 Task: Add an event with the title Second Marketing Campaign Tracking and Analysis, date '2023/11/10', time 7:00 AM to 9:00 AMand add a description: Furthermore, you will have the opportunity to discuss your current financial status, including revenue growth, profitability, and any notable milestones or achievements. Sharing this information demonstrates your business's performance and potential for future success., put the event into Orange category . Add location for the event as: Los Angeles, USA, logged in from the account softage.8@softage.netand send the event invitation to softage.1@softage.net and softage.2@softage.net. Set a reminder for the event At time of event
Action: Mouse moved to (129, 157)
Screenshot: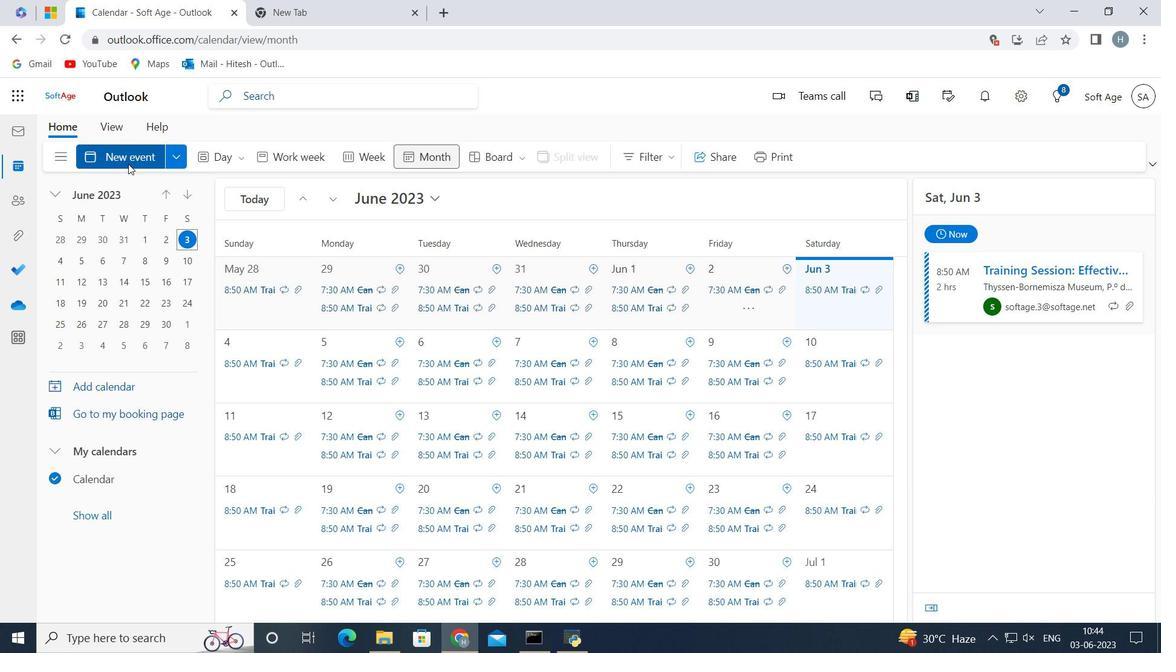 
Action: Mouse pressed left at (129, 157)
Screenshot: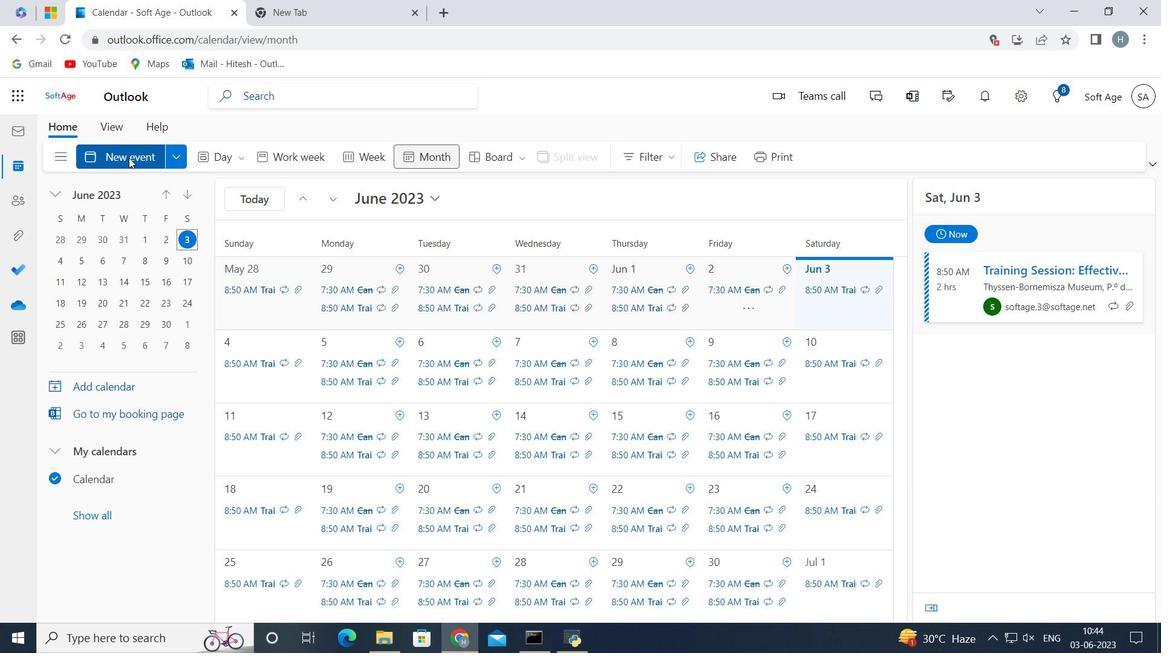 
Action: Mouse moved to (208, 242)
Screenshot: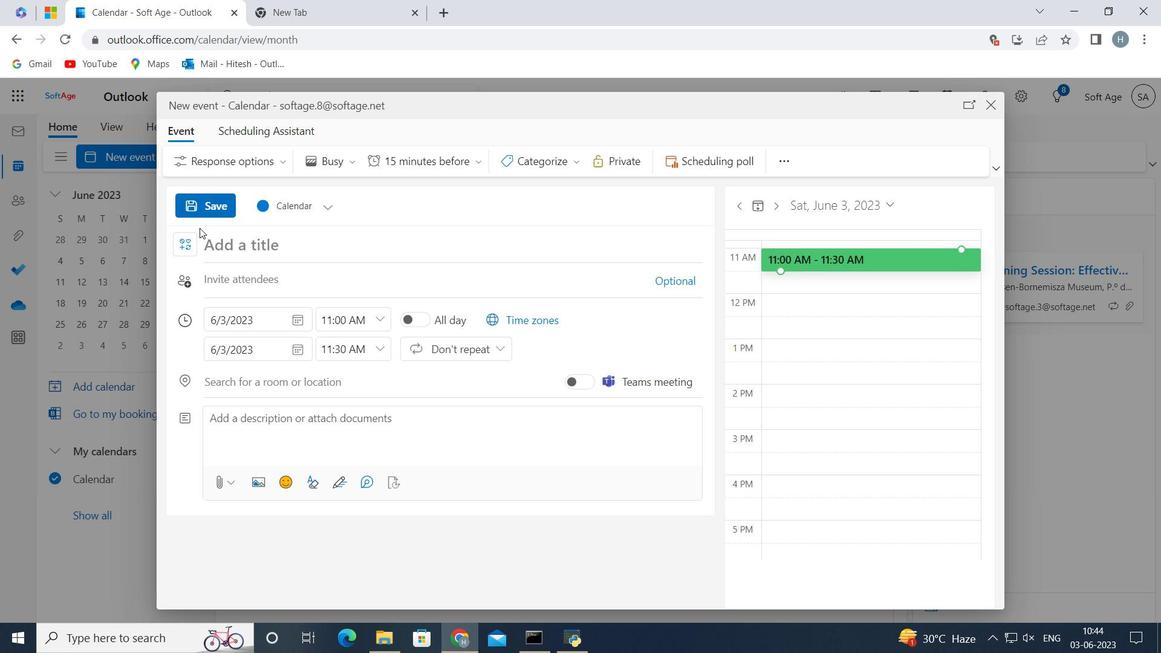 
Action: Key pressed <Key.shift>Second<Key.space><Key.shift>Marketing<Key.space><Key.shift>Campaign<Key.space><Key.shift>Tracking<Key.space>and<Key.space><Key.shift>Analysis<Key.enter>
Screenshot: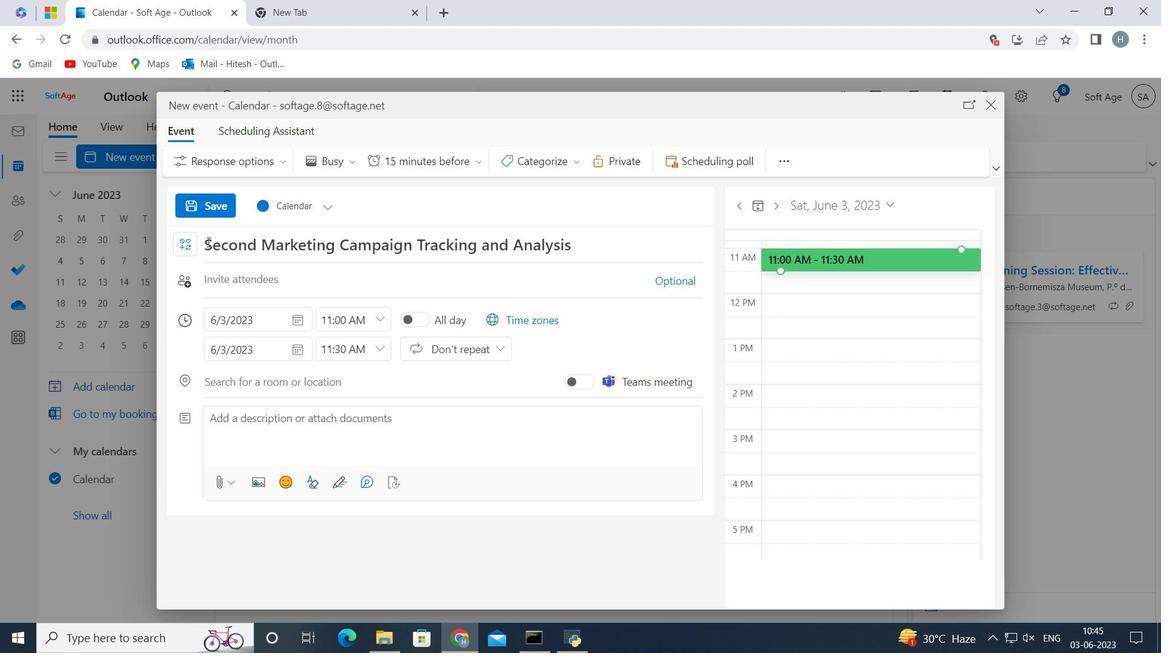 
Action: Mouse moved to (300, 318)
Screenshot: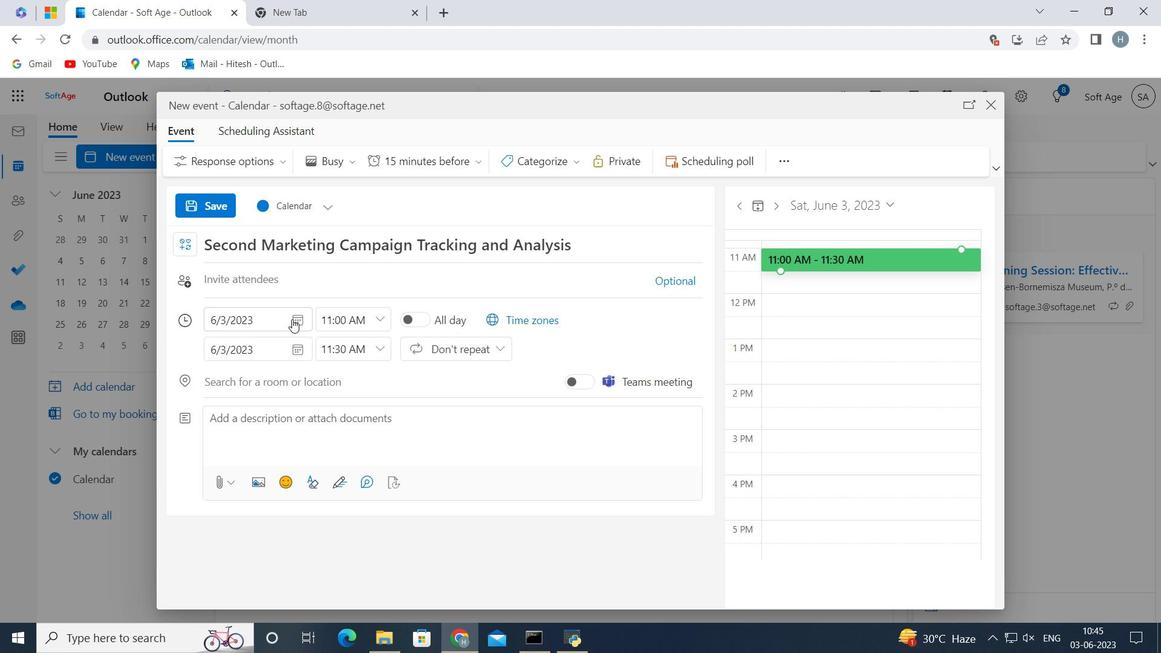 
Action: Mouse pressed left at (300, 318)
Screenshot: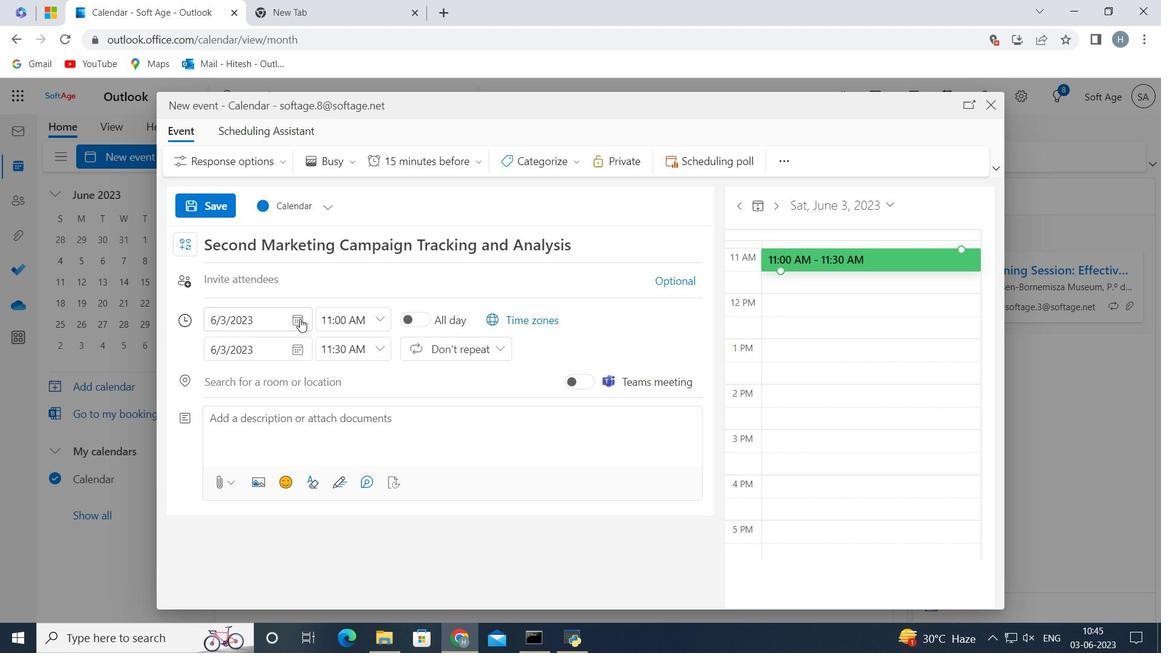 
Action: Mouse moved to (349, 350)
Screenshot: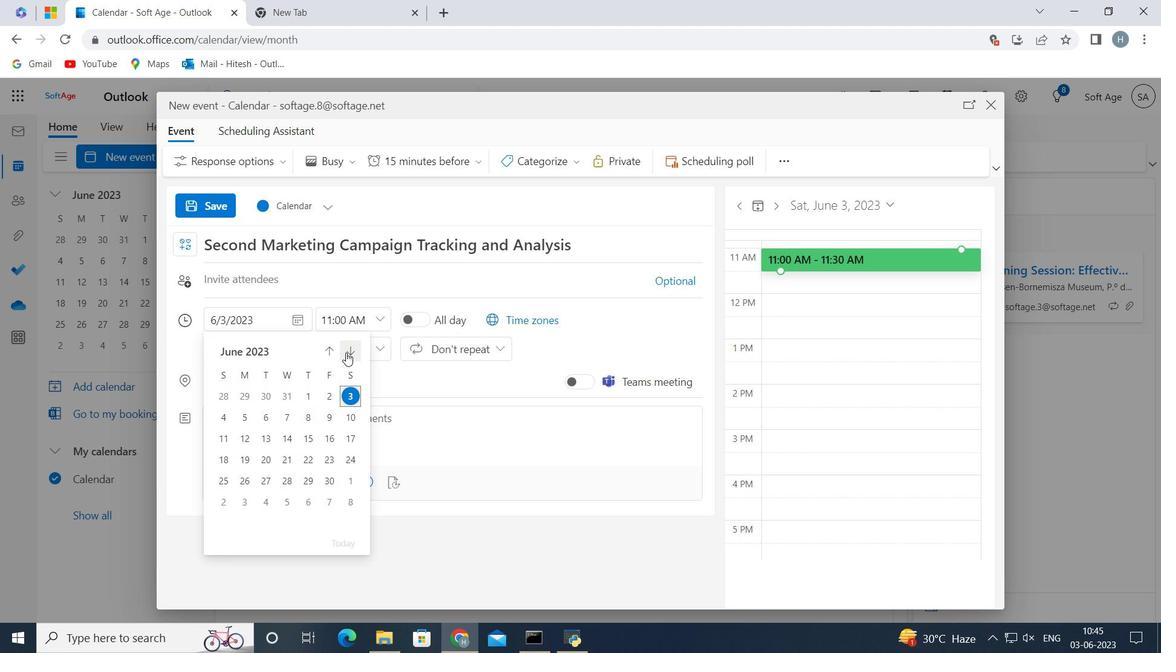 
Action: Mouse pressed left at (349, 350)
Screenshot: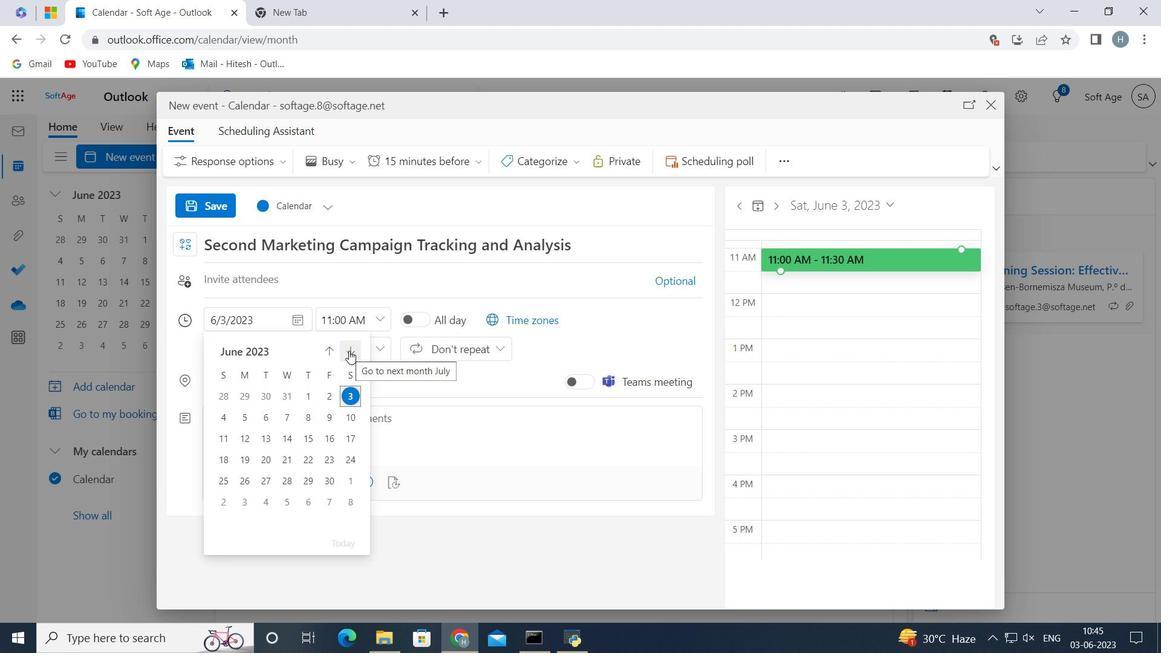 
Action: Mouse pressed left at (349, 350)
Screenshot: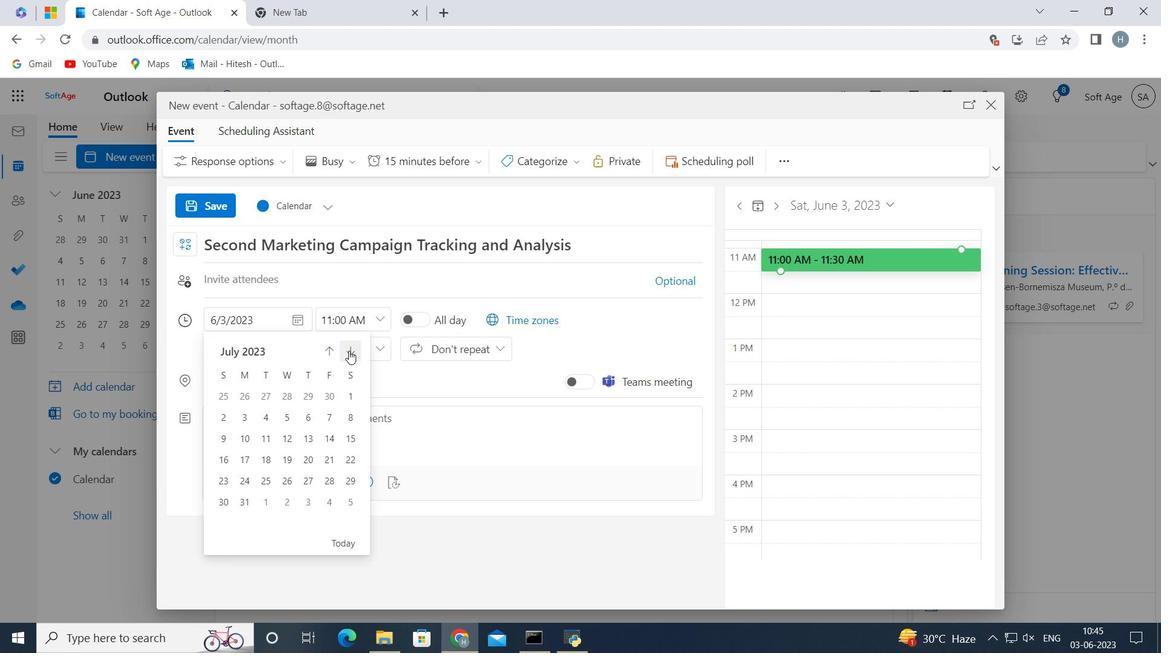 
Action: Mouse pressed left at (349, 350)
Screenshot: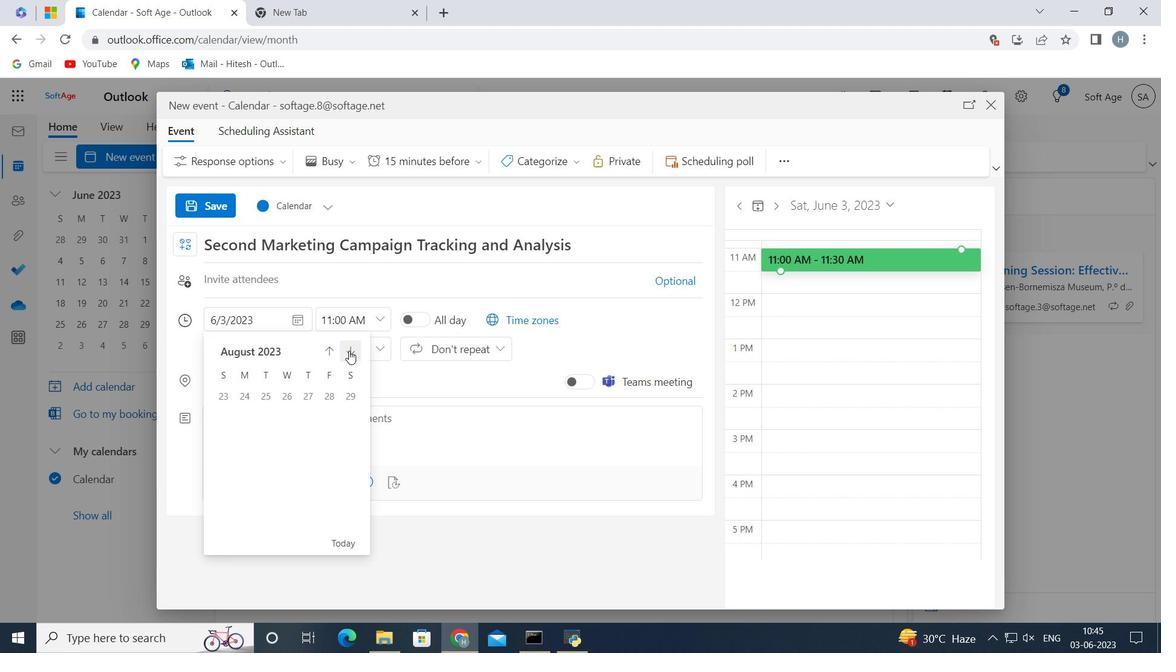 
Action: Mouse pressed left at (349, 350)
Screenshot: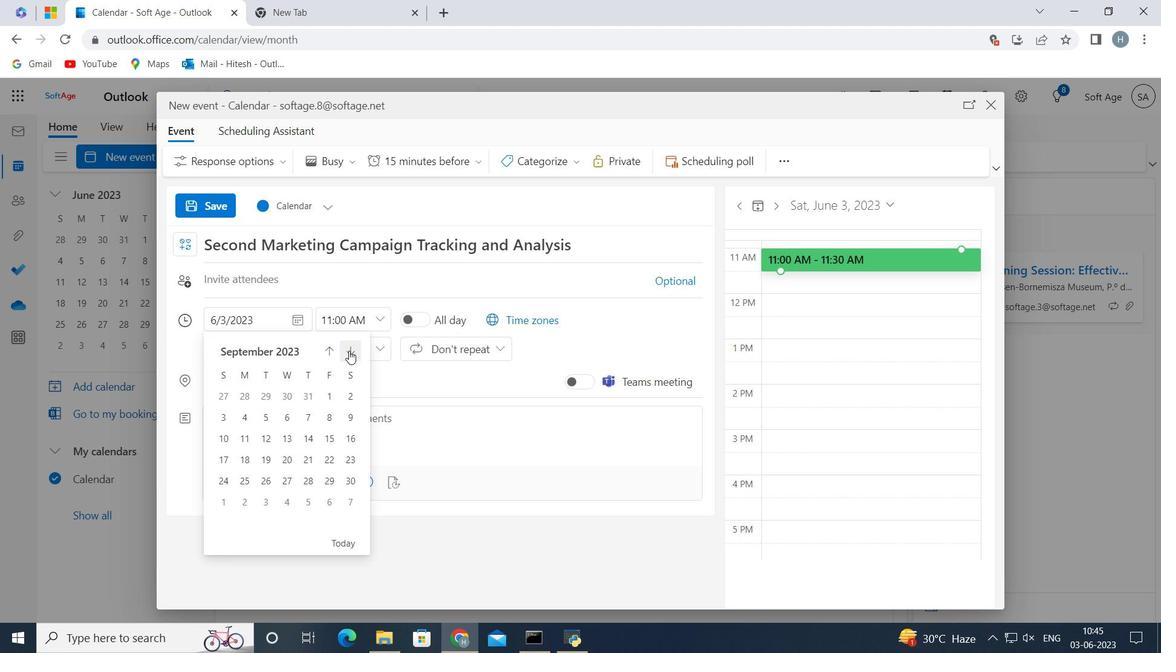 
Action: Mouse pressed left at (349, 350)
Screenshot: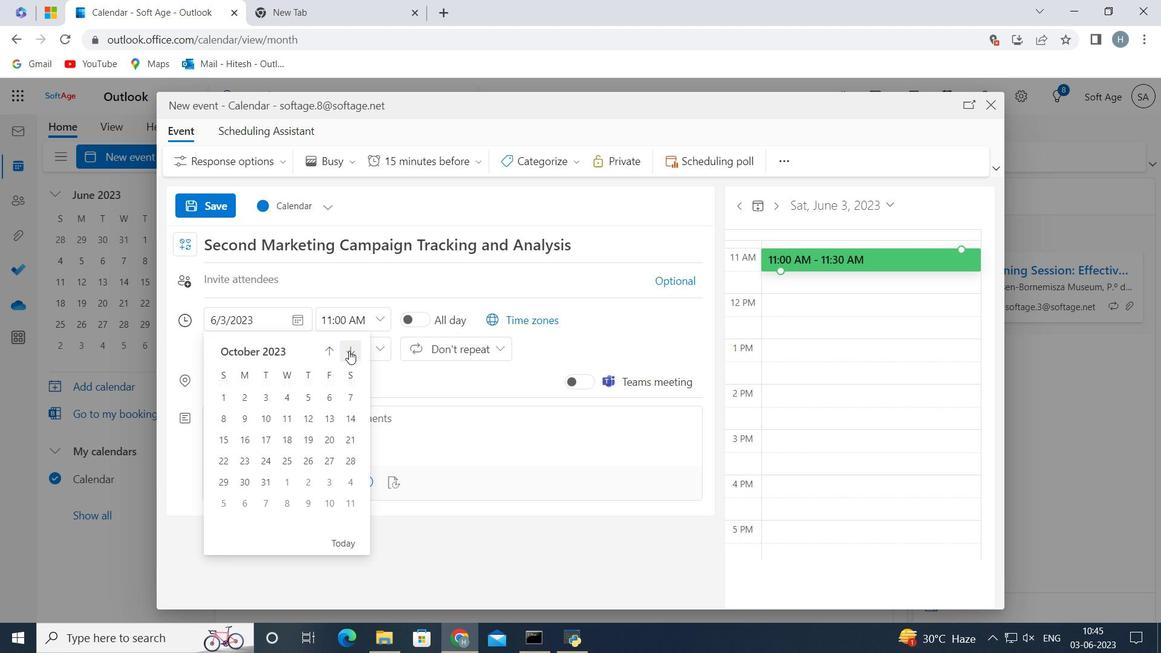 
Action: Mouse moved to (330, 415)
Screenshot: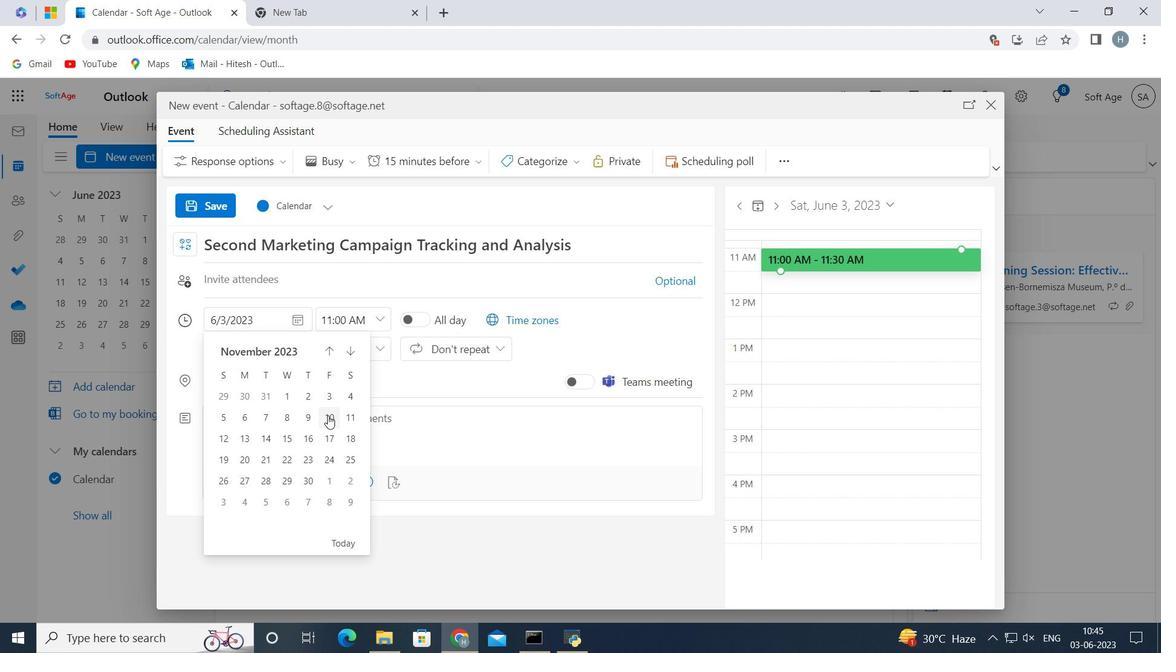 
Action: Mouse pressed left at (330, 415)
Screenshot: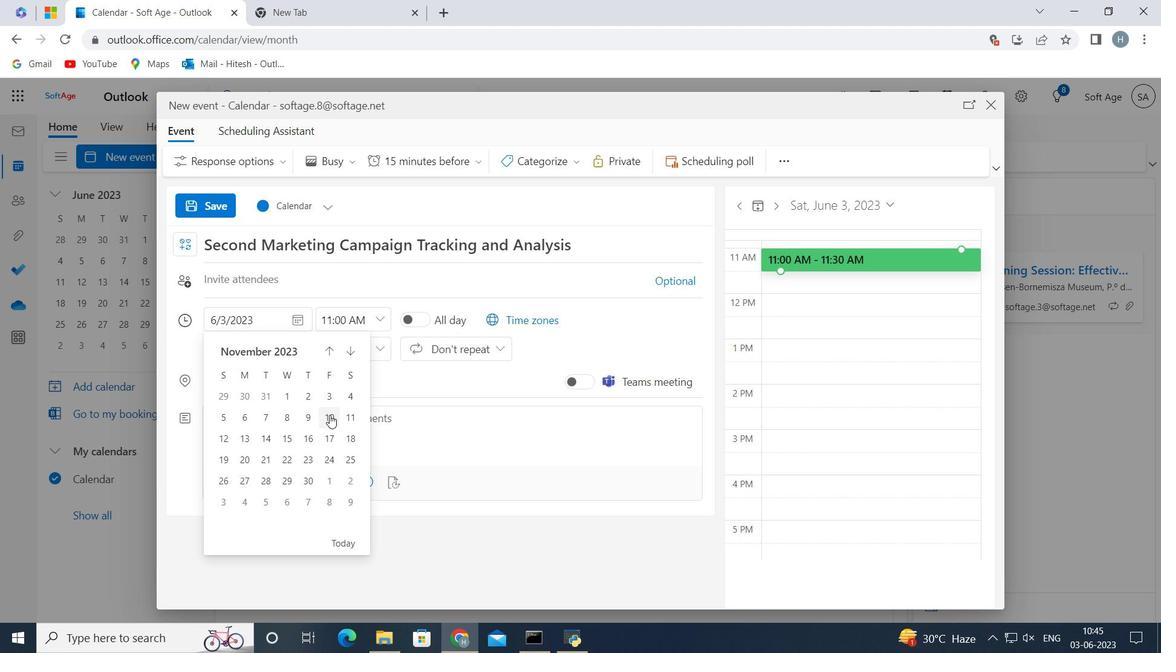 
Action: Mouse moved to (383, 318)
Screenshot: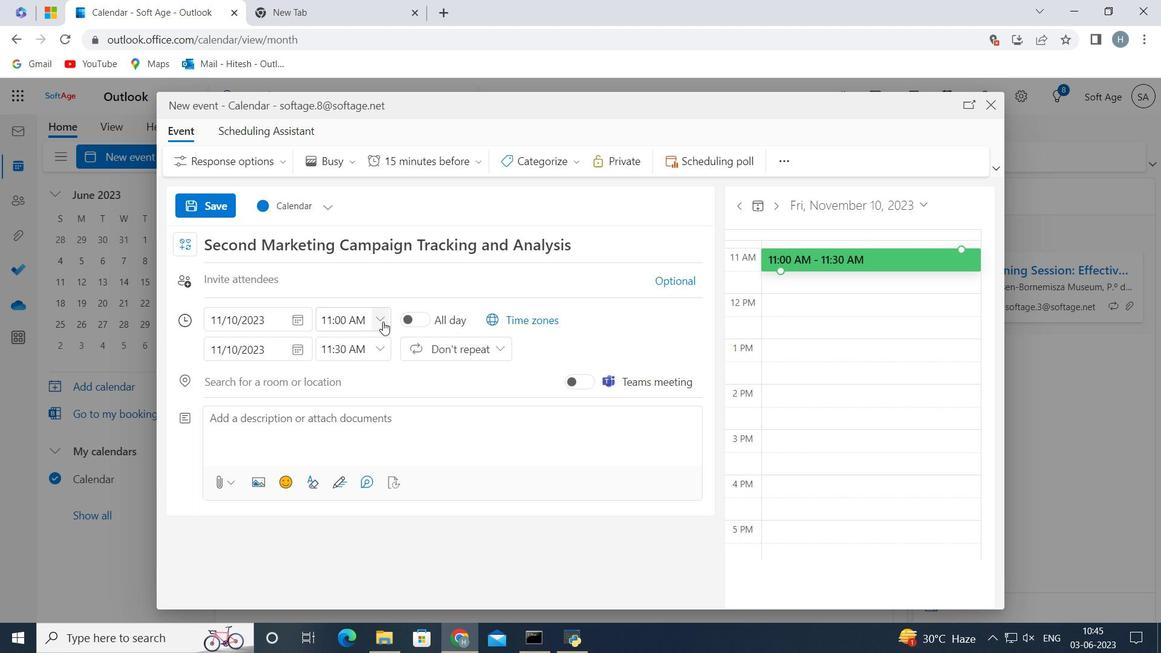 
Action: Mouse pressed left at (383, 318)
Screenshot: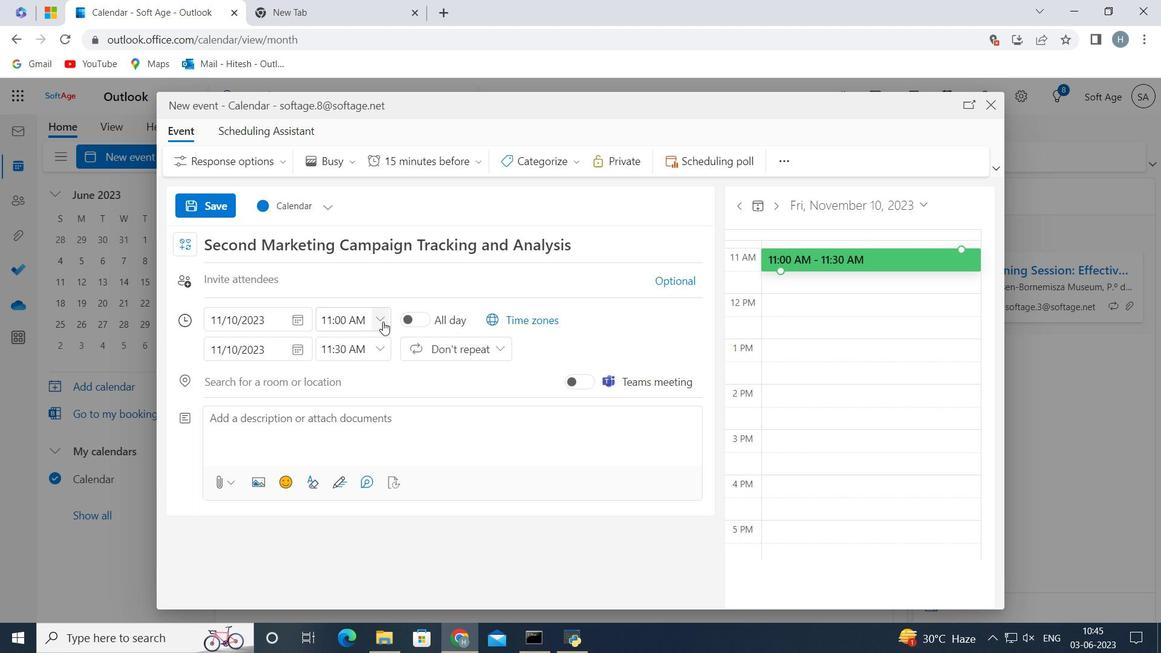 
Action: Mouse moved to (401, 381)
Screenshot: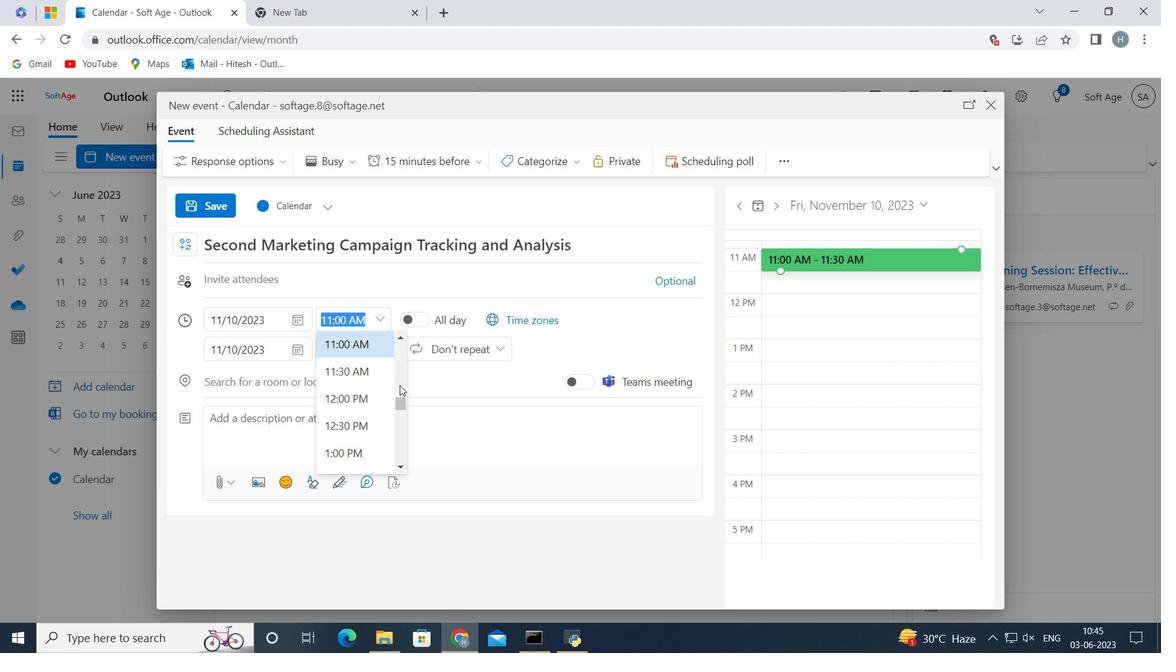
Action: Mouse pressed left at (401, 381)
Screenshot: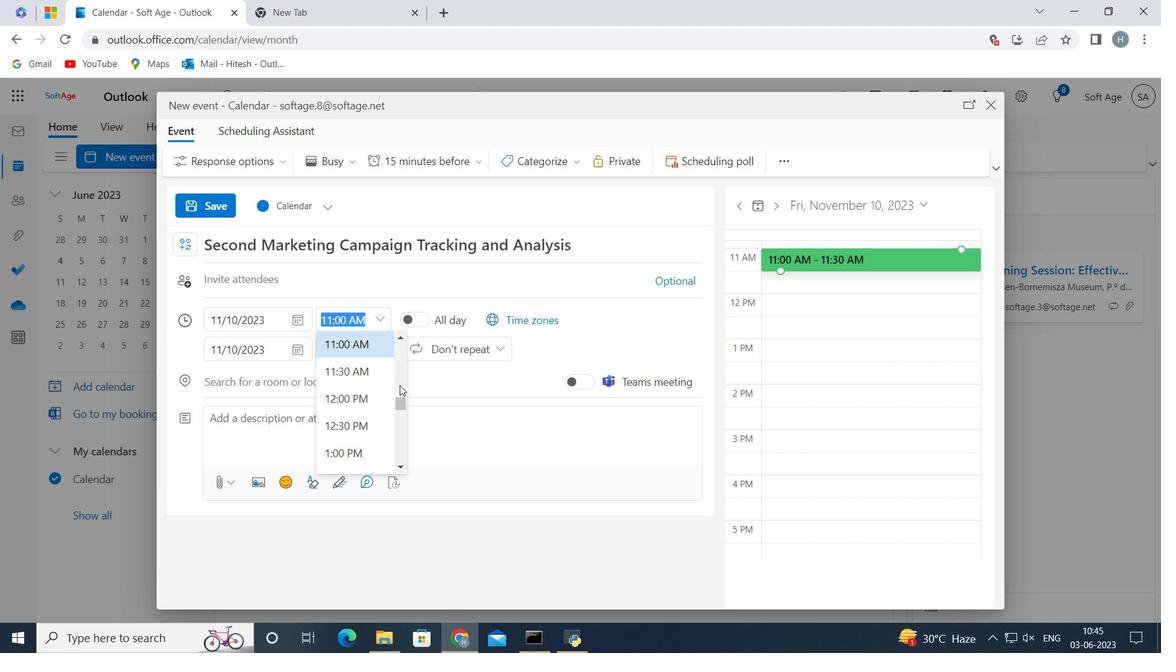 
Action: Mouse moved to (400, 364)
Screenshot: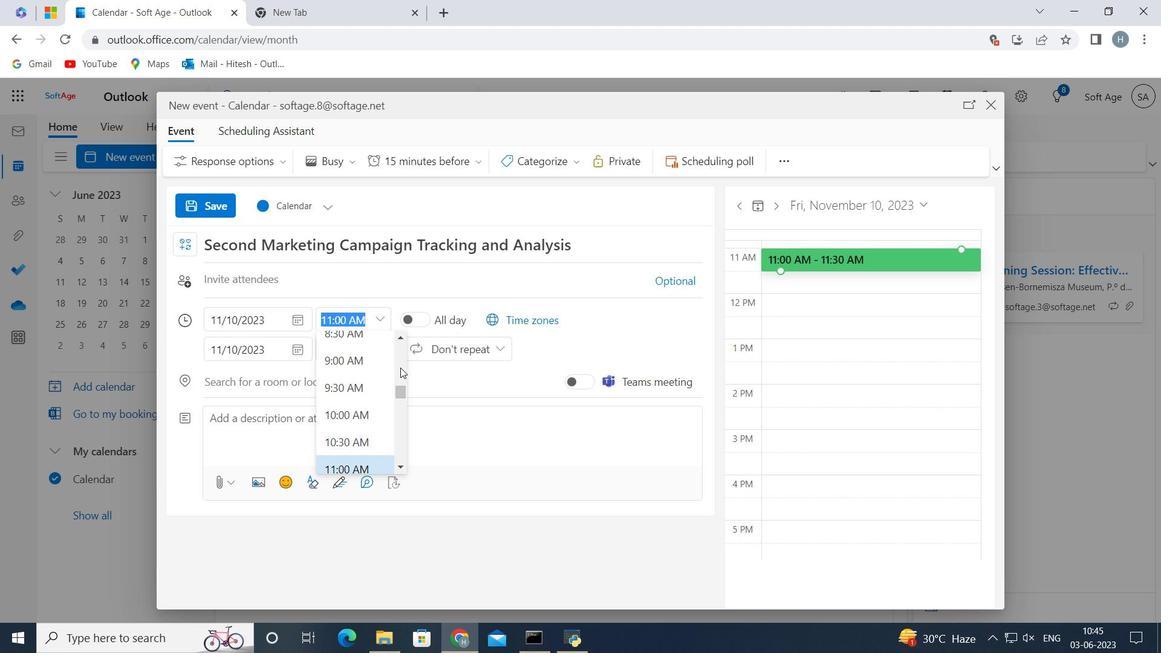 
Action: Mouse pressed left at (400, 364)
Screenshot: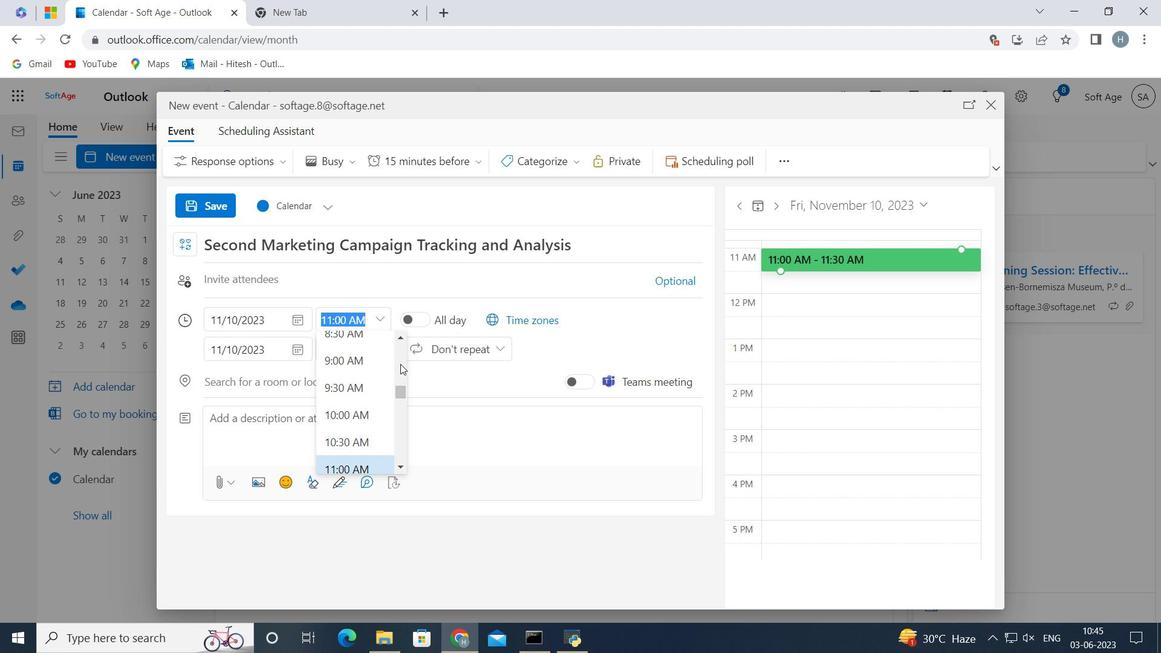
Action: Mouse moved to (351, 373)
Screenshot: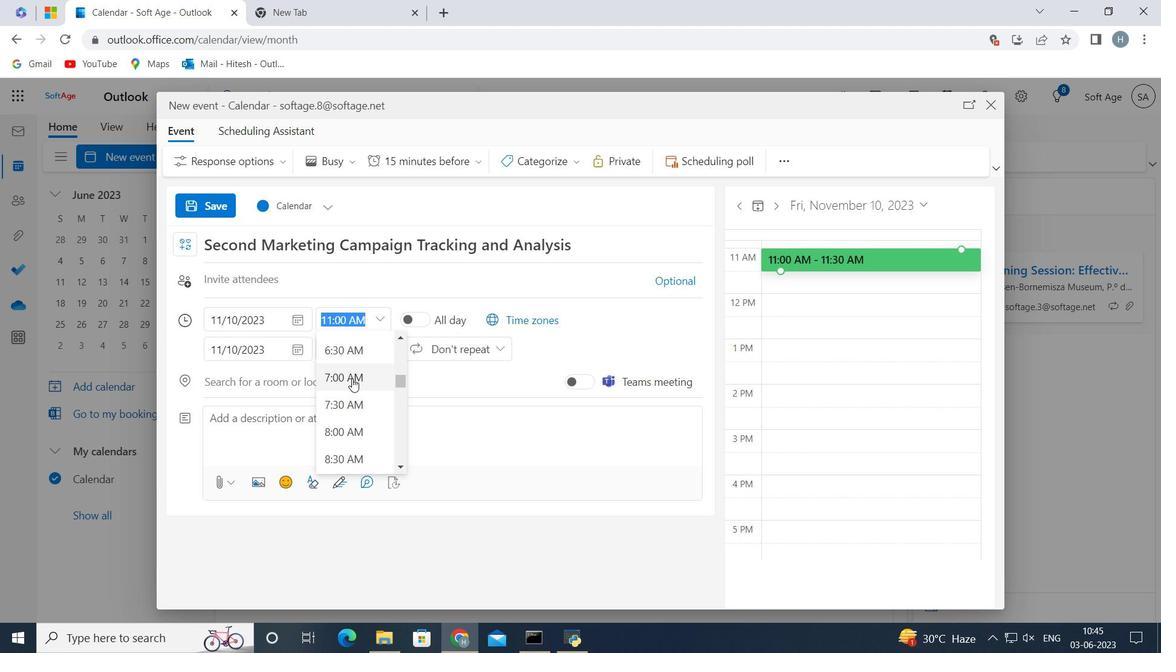 
Action: Mouse pressed left at (351, 373)
Screenshot: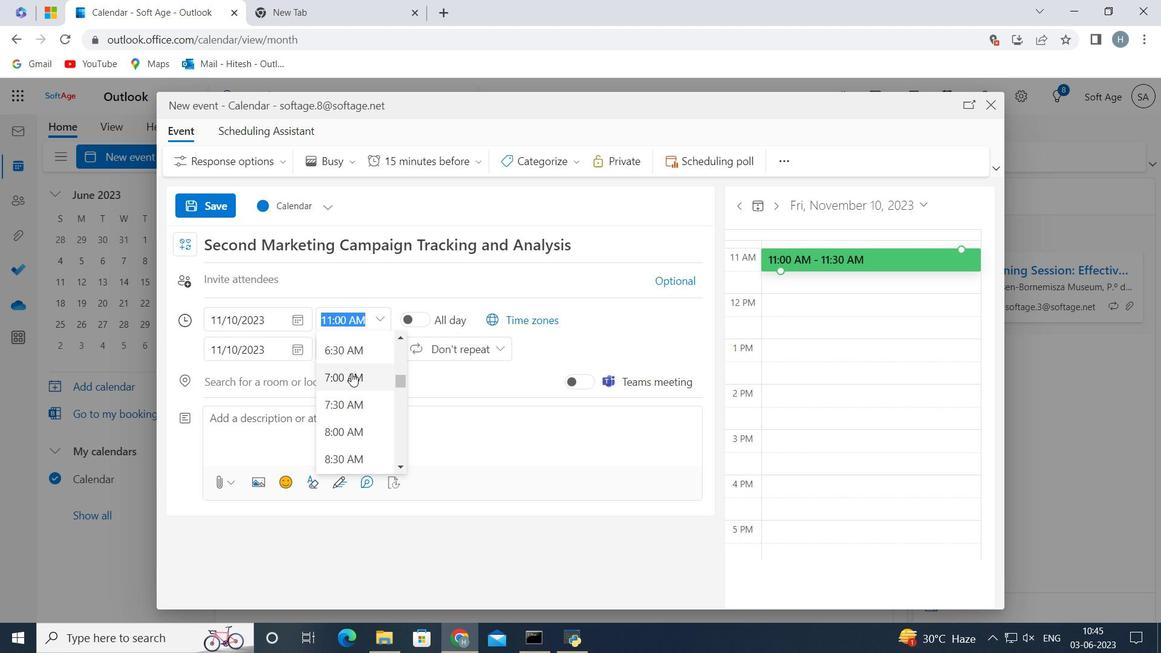 
Action: Mouse moved to (380, 349)
Screenshot: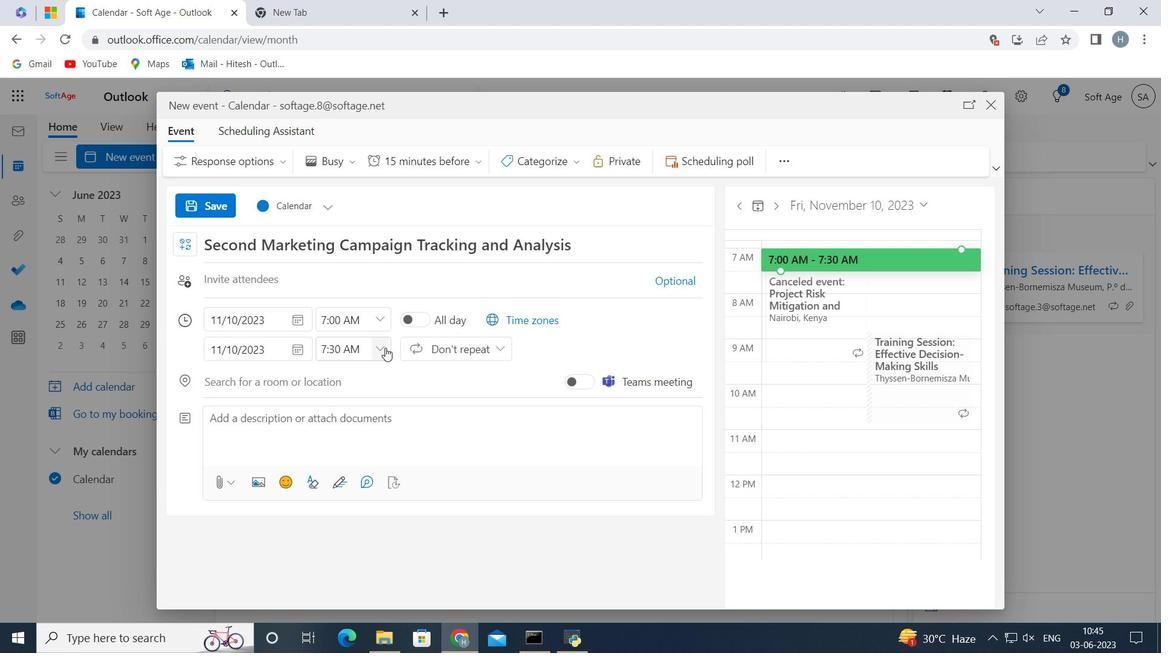 
Action: Mouse pressed left at (380, 349)
Screenshot: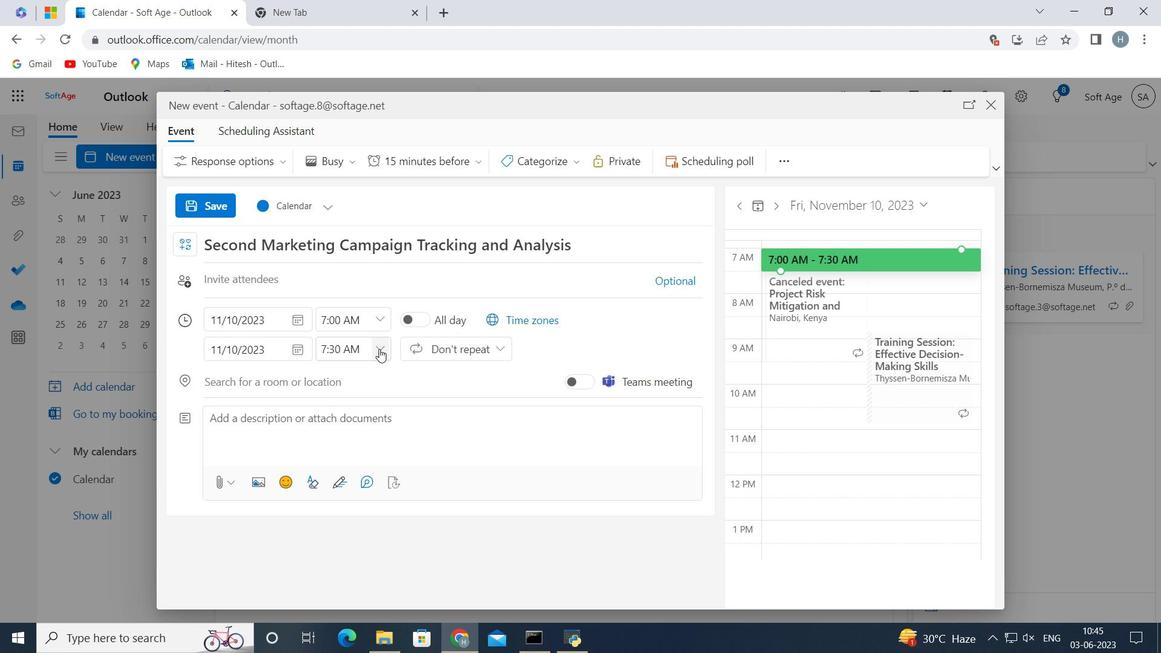 
Action: Mouse moved to (371, 452)
Screenshot: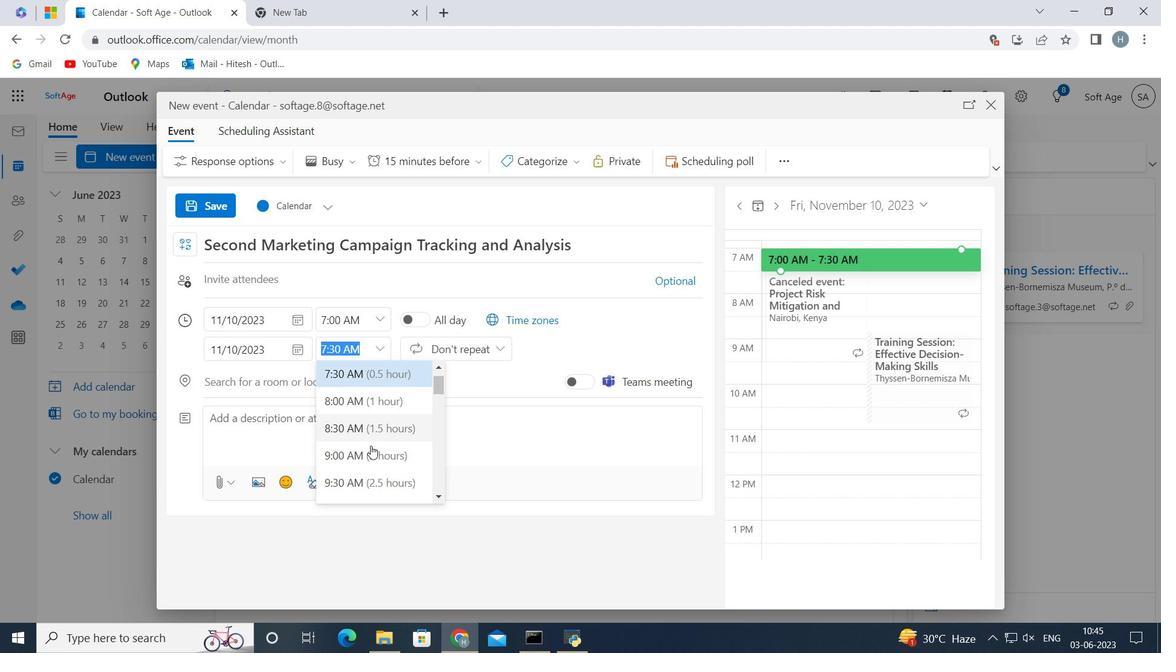 
Action: Mouse pressed left at (371, 452)
Screenshot: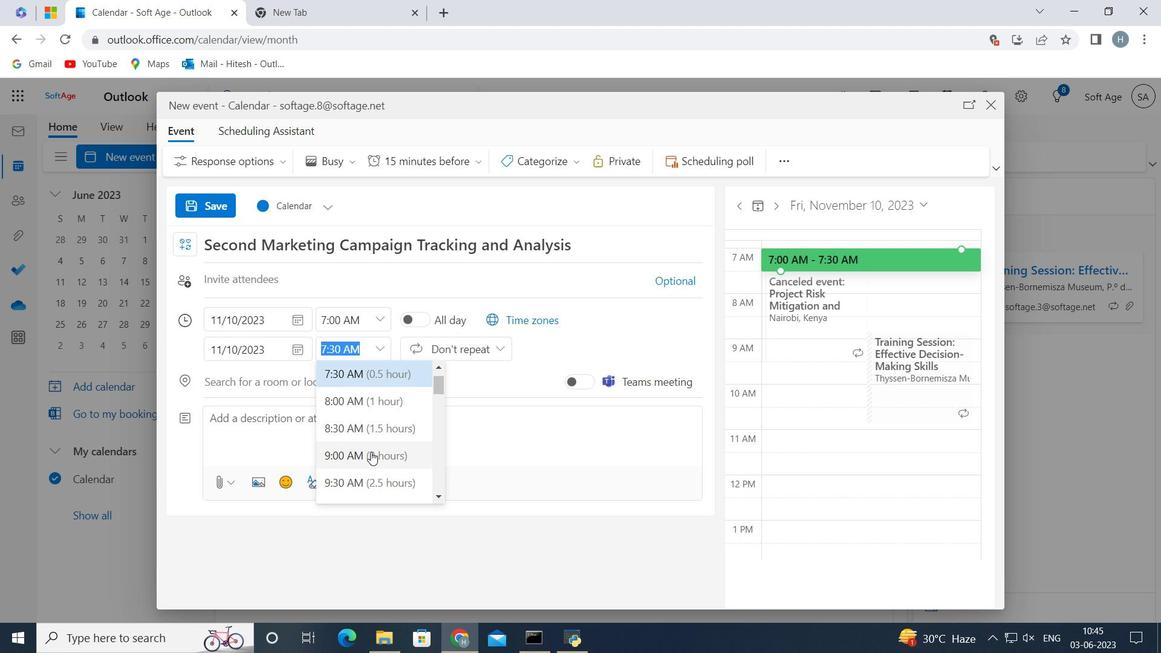 
Action: Mouse moved to (352, 424)
Screenshot: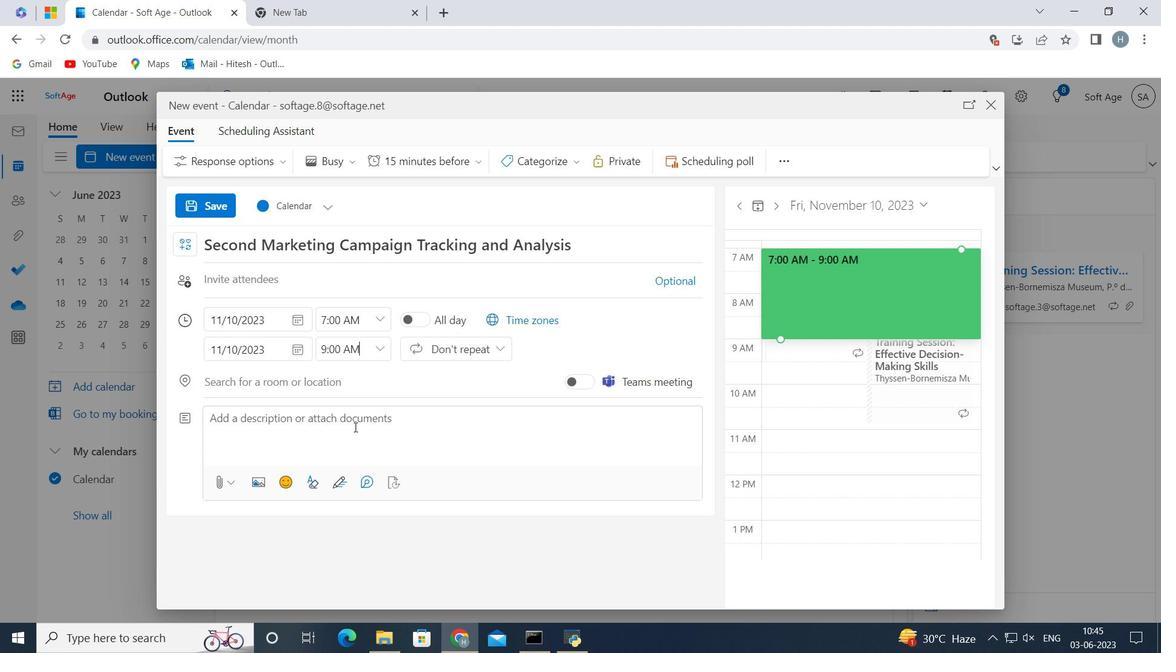 
Action: Mouse pressed left at (352, 424)
Screenshot: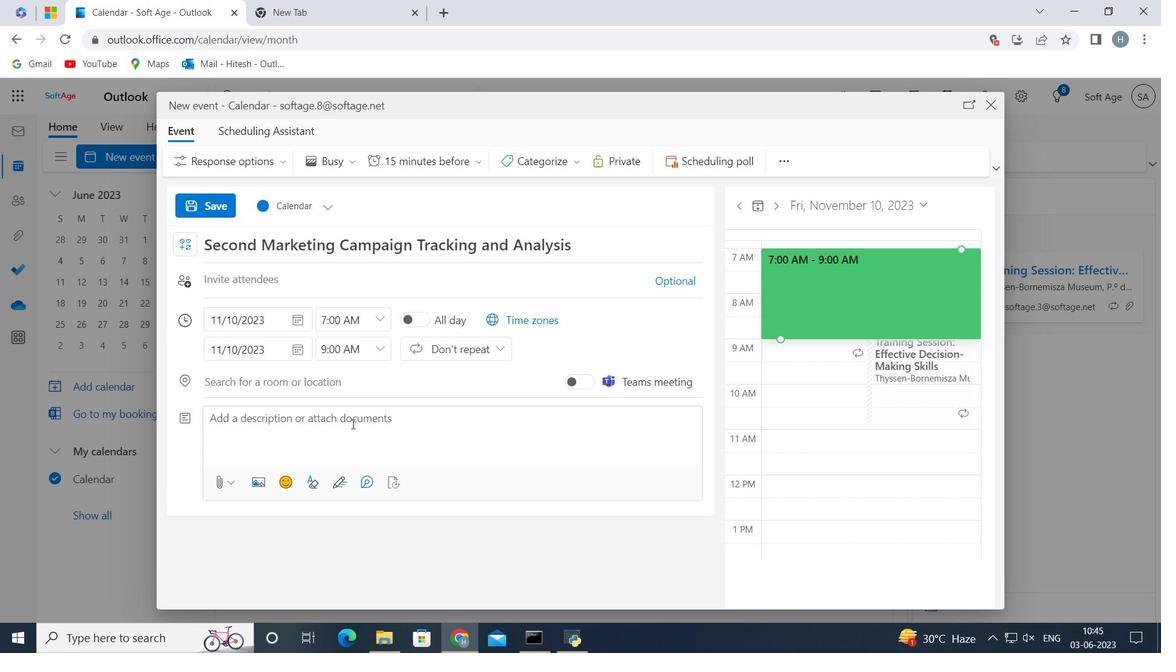 
Action: Key pressed <Key.shift><Key.shift><Key.shift><Key.shift><Key.shift><Key.shift><Key.shift><Key.shift><Key.shift><Key.shift>Furthermore,<Key.space>you<Key.space>will<Key.space>have<Key.space>the<Key.space>opportunity<Key.space>to<Key.space>discuss<Key.space>your<Key.space>current<Key.space>financial<Key.space>status,<Key.space>including<Key.space>revenue<Key.space>growth,<Key.space>profitability,<Key.space>and<Key.space>any<Key.space>notable<Key.space>milestones<Key.space>or<Key.space>achievements.<Key.space><Key.shift>s<Key.backspace><Key.shift>Sharing<Key.space>this<Key.space>information<Key.space>demonstrates<Key.space>your<Key.space>business's<Key.space>performance<Key.space>and<Key.space>potential<Key.space>for<Key.space>future<Key.space>success.<Key.space>
Screenshot: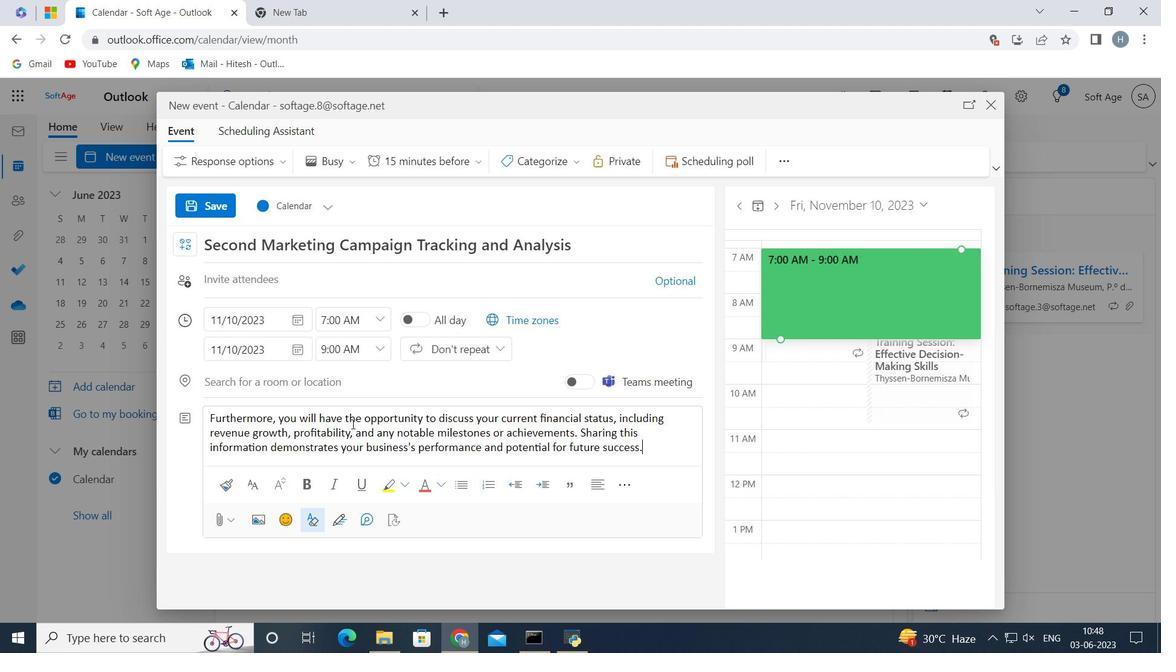 
Action: Mouse moved to (577, 163)
Screenshot: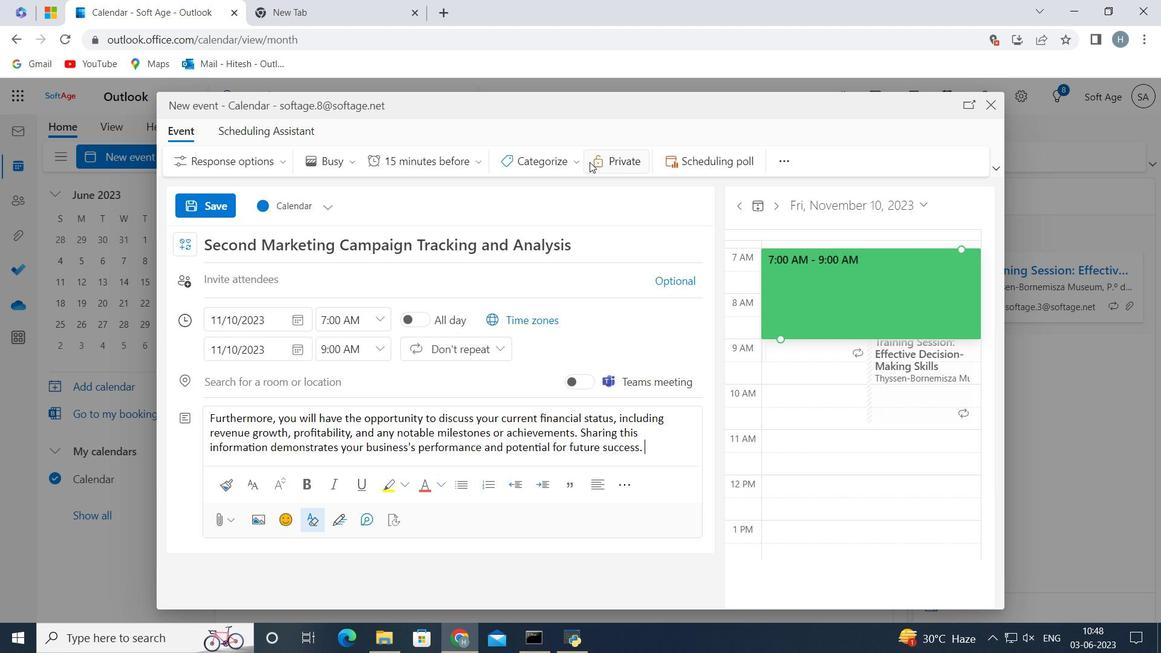 
Action: Mouse pressed left at (577, 163)
Screenshot: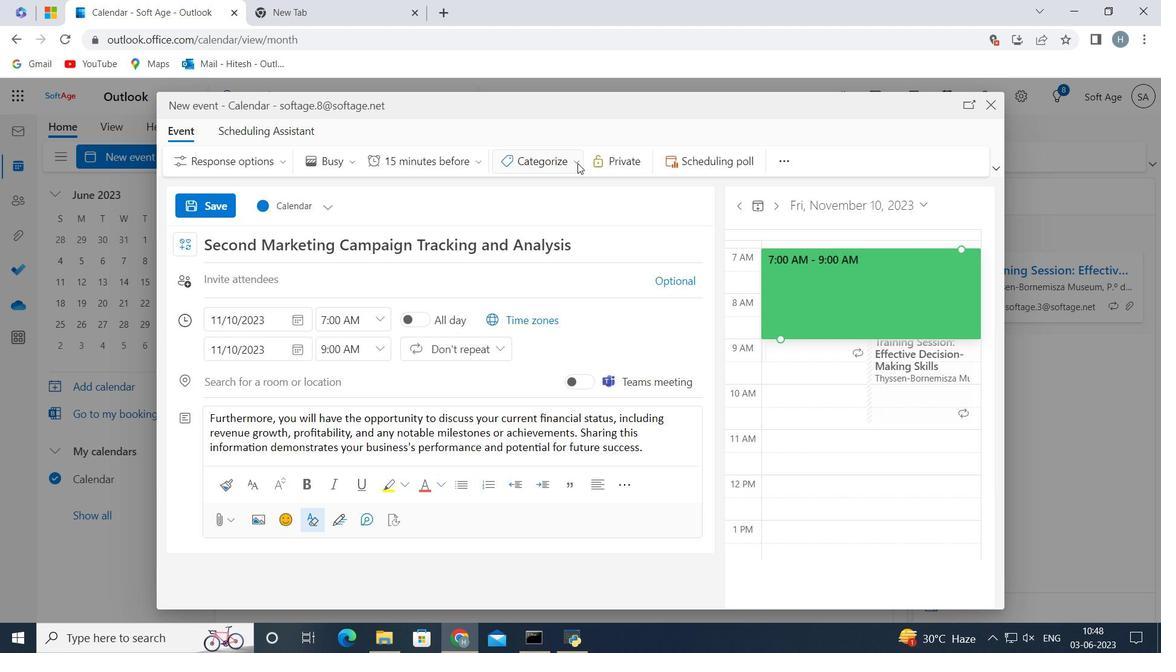
Action: Mouse moved to (578, 229)
Screenshot: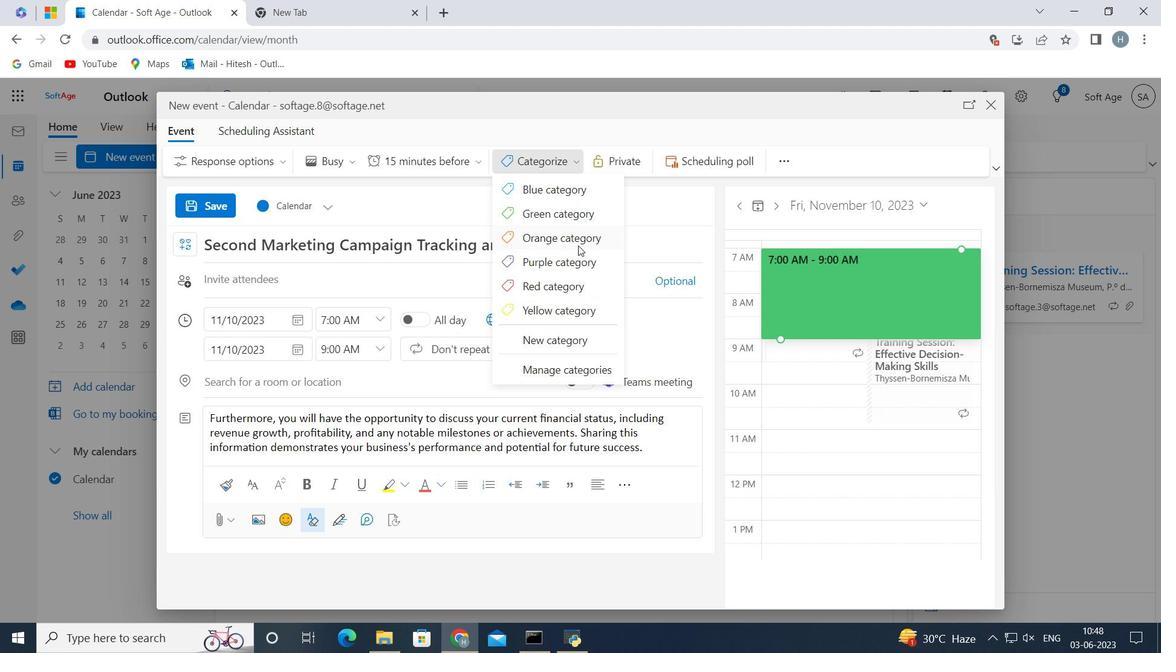 
Action: Mouse pressed left at (578, 229)
Screenshot: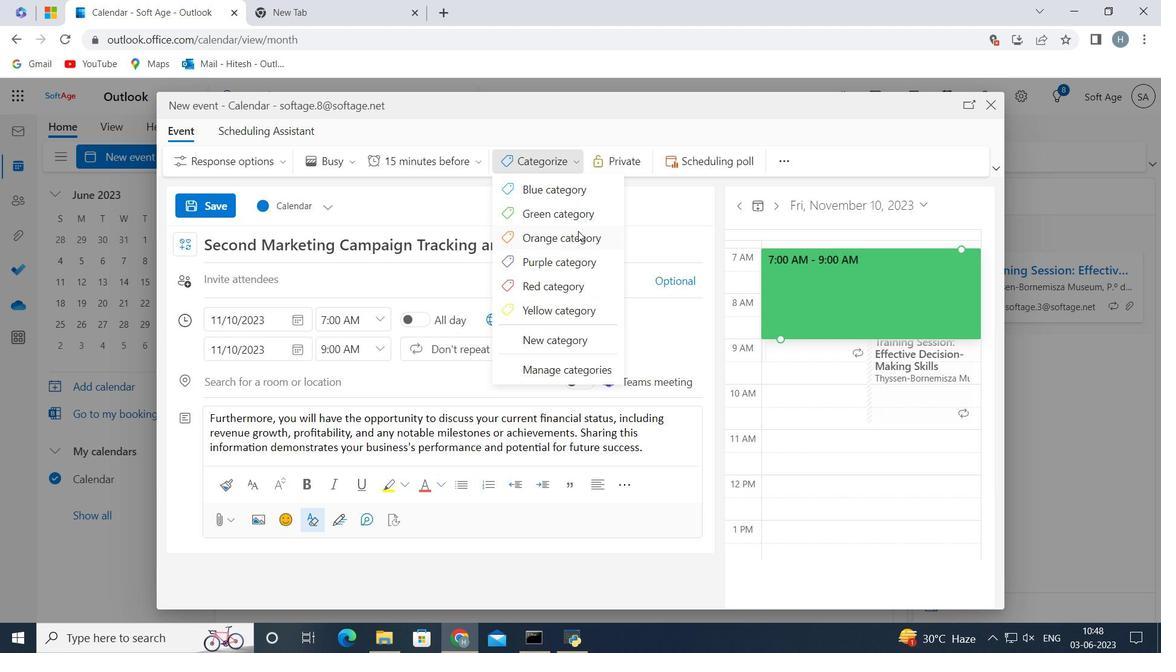 
Action: Mouse moved to (366, 384)
Screenshot: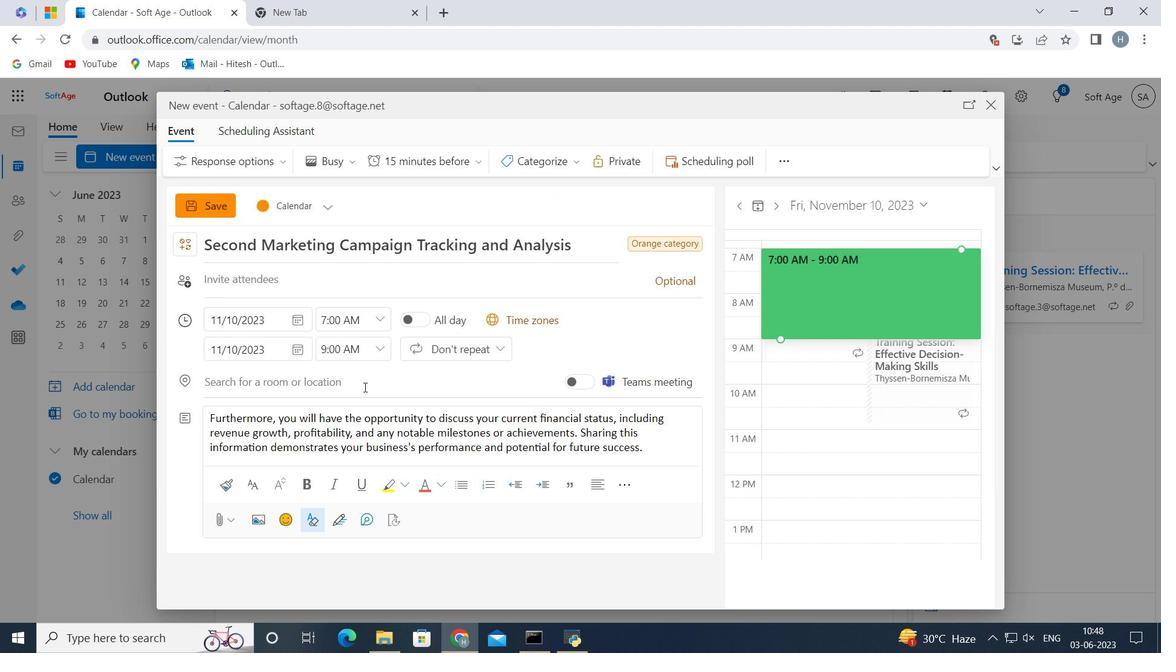 
Action: Mouse pressed left at (366, 384)
Screenshot: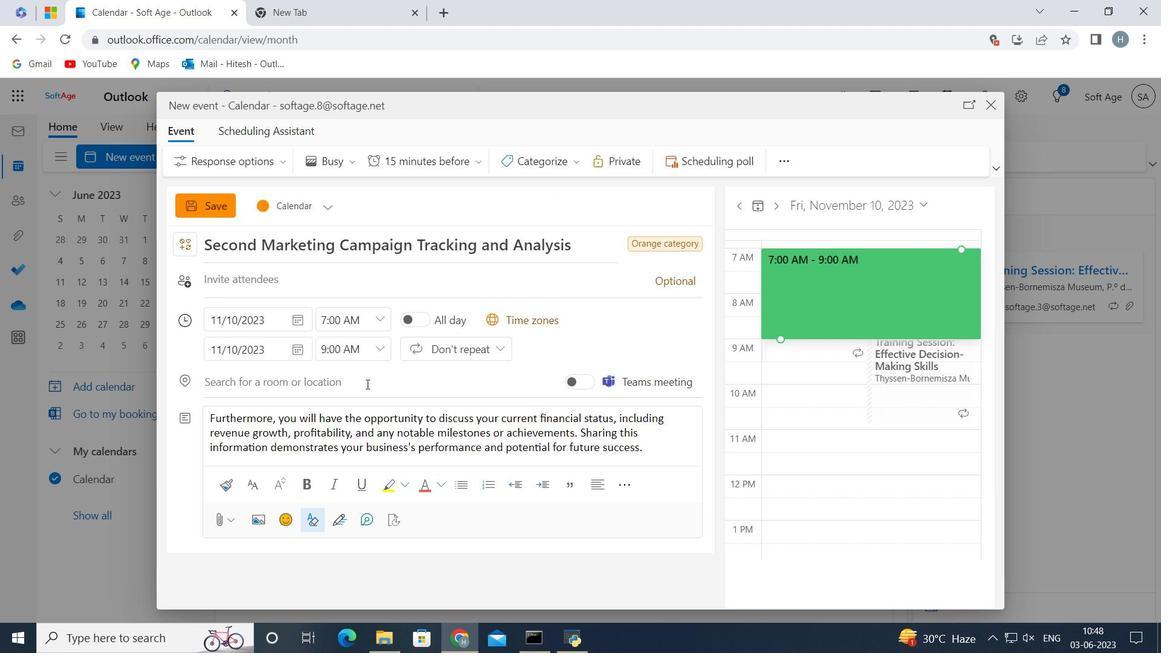 
Action: Key pressed <Key.shift>Los<Key.space><Key.shift>Angeles,<Key.space><Key.shift>USA
Screenshot: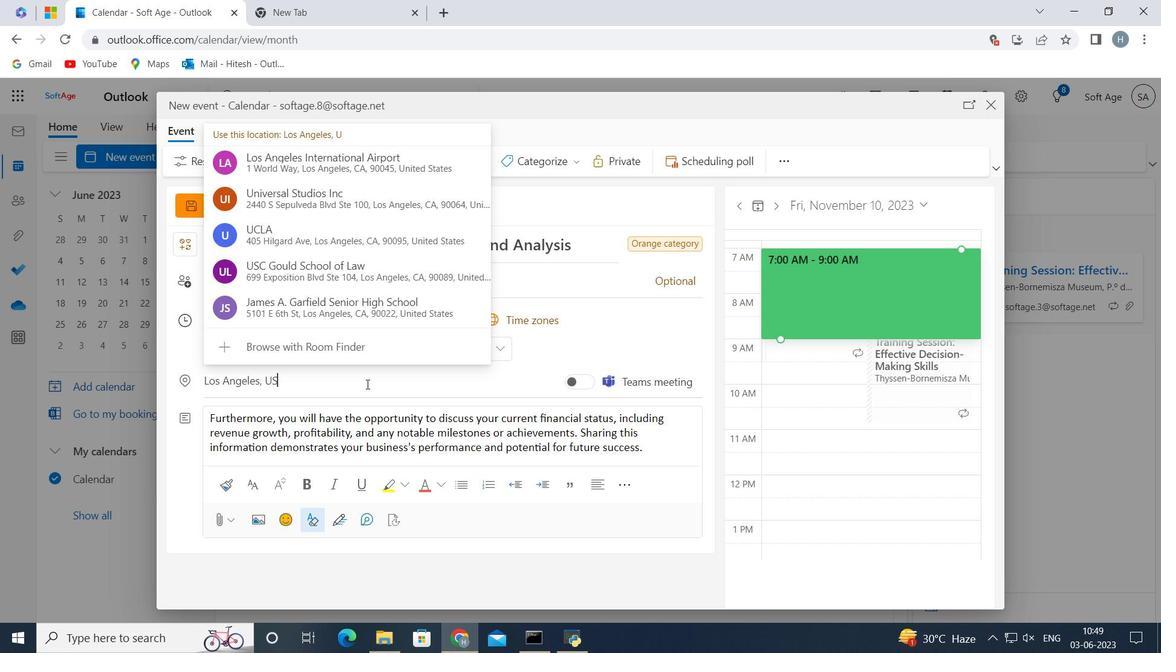 
Action: Mouse moved to (603, 337)
Screenshot: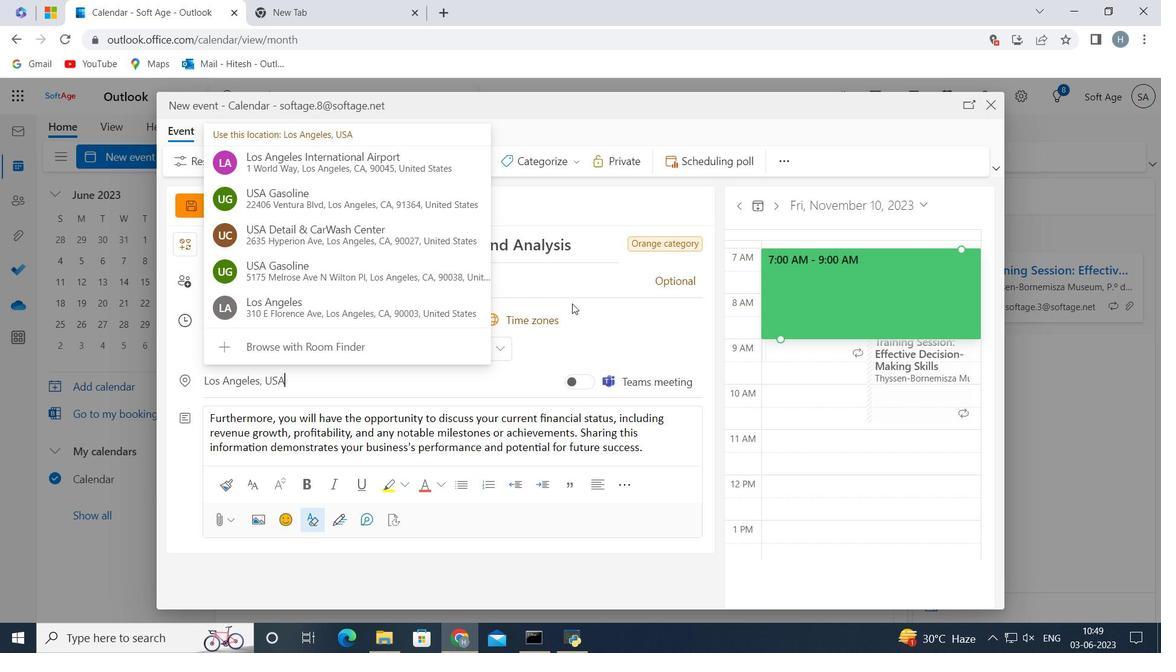 
Action: Mouse pressed left at (603, 337)
Screenshot: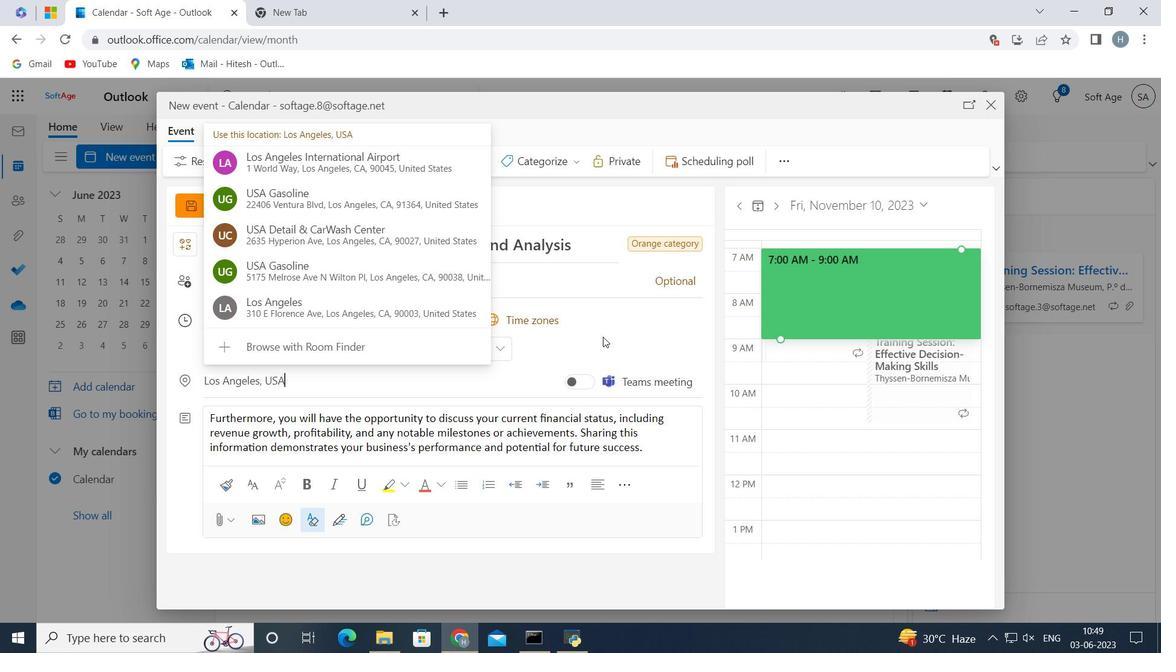 
Action: Mouse moved to (404, 280)
Screenshot: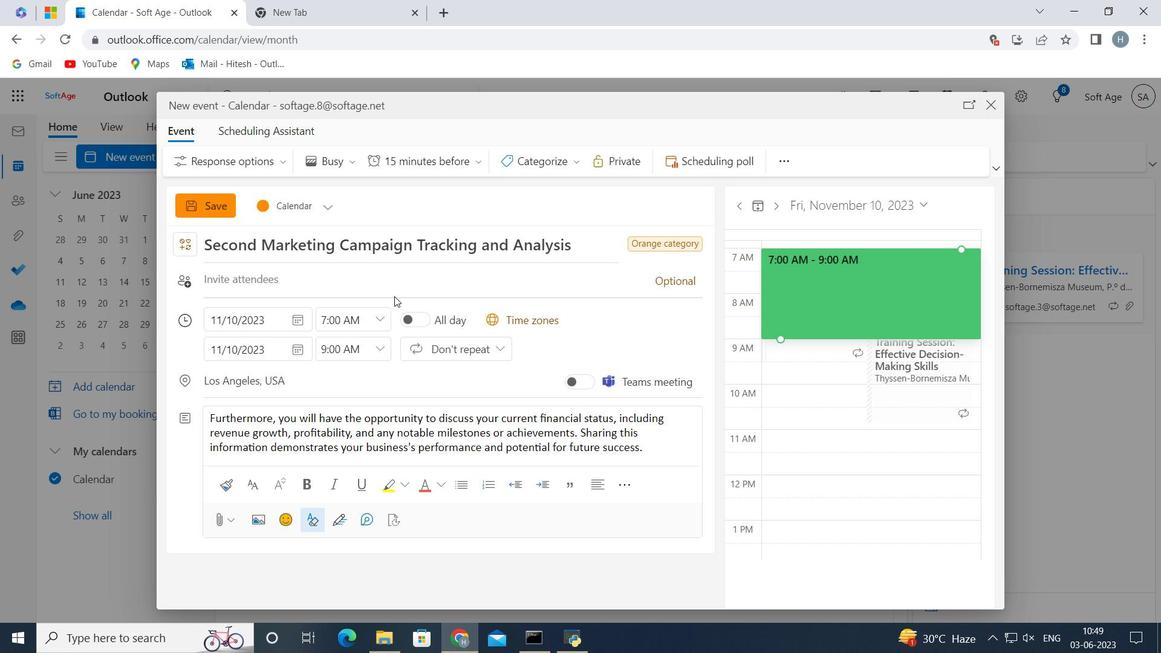 
Action: Mouse pressed left at (404, 280)
Screenshot: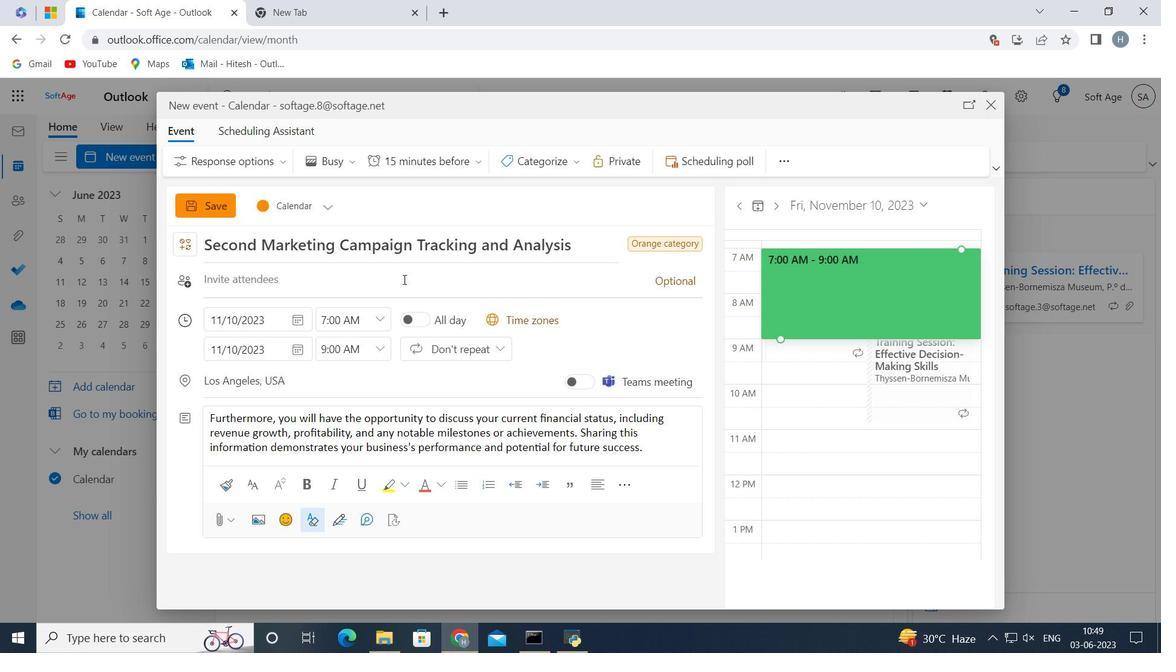
Action: Key pressed softage.1<Key.shift>@softage.net
Screenshot: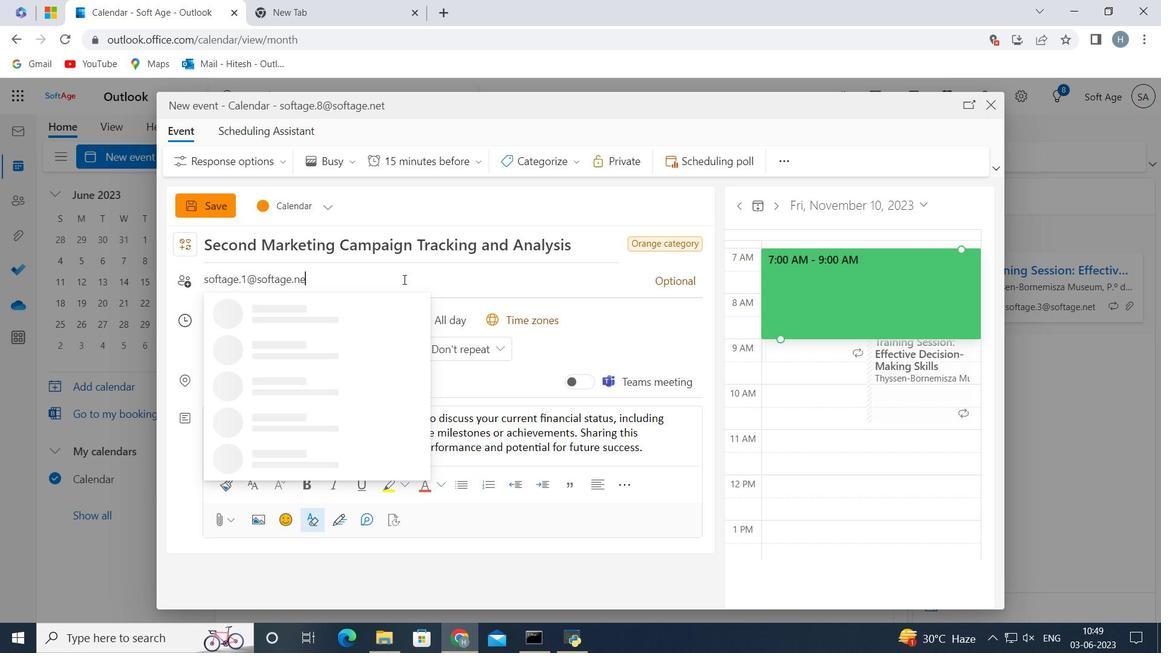 
Action: Mouse moved to (329, 325)
Screenshot: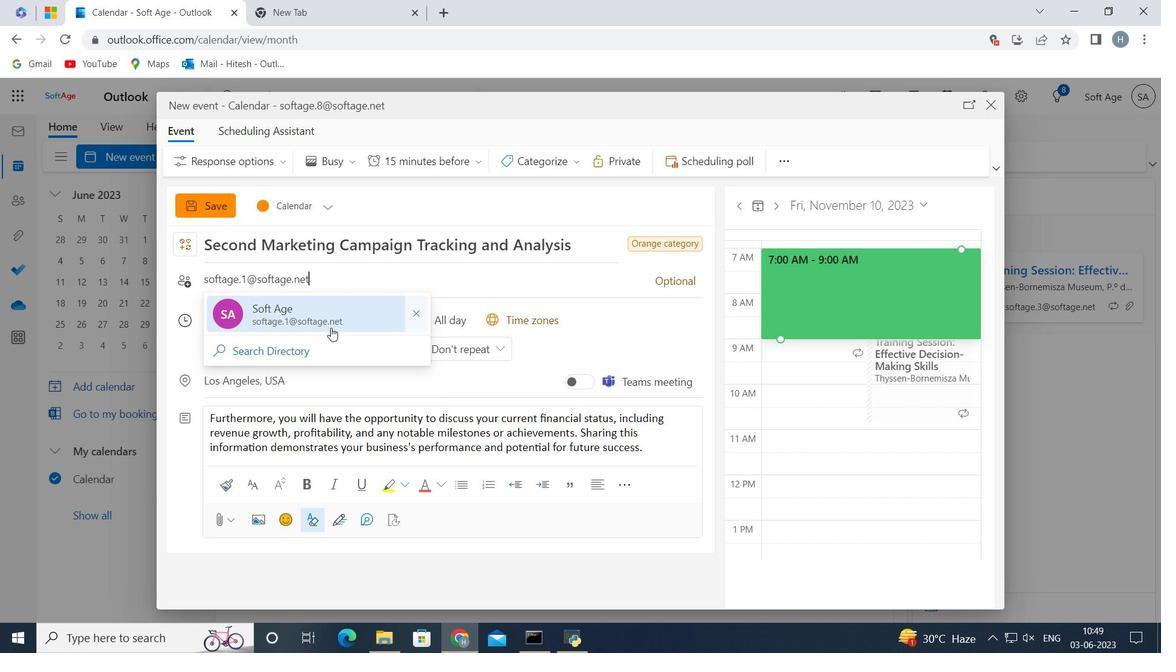 
Action: Mouse pressed left at (329, 325)
Screenshot: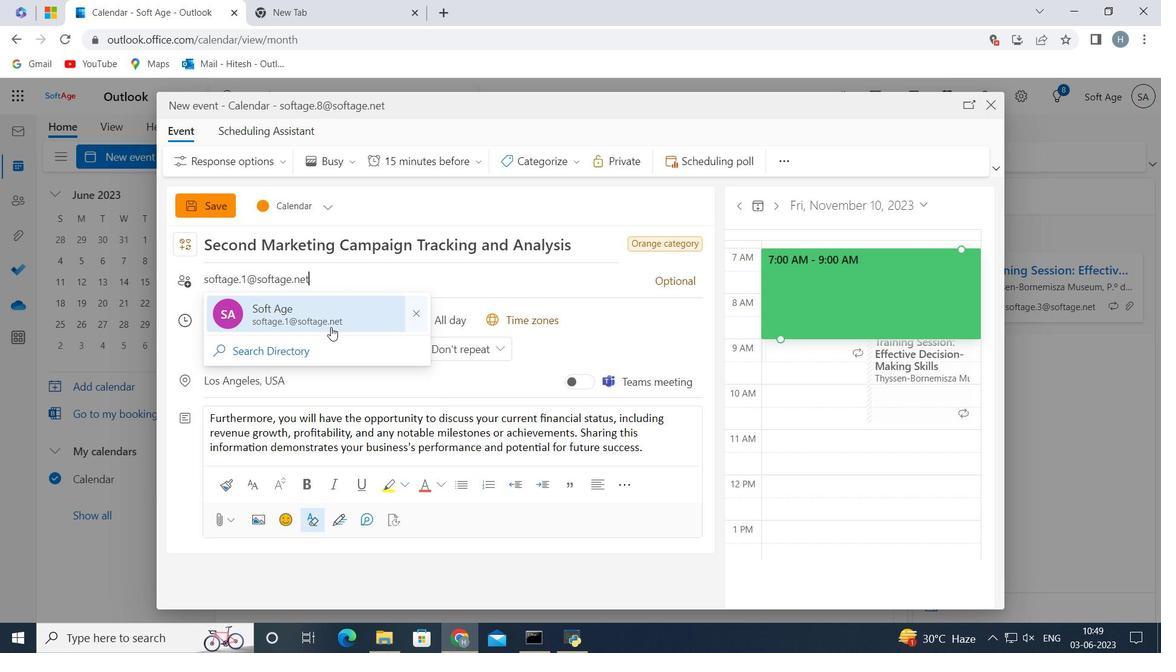 
Action: Key pressed softage.2<Key.shift><Key.shift><Key.shift><Key.shift>@softage.net
Screenshot: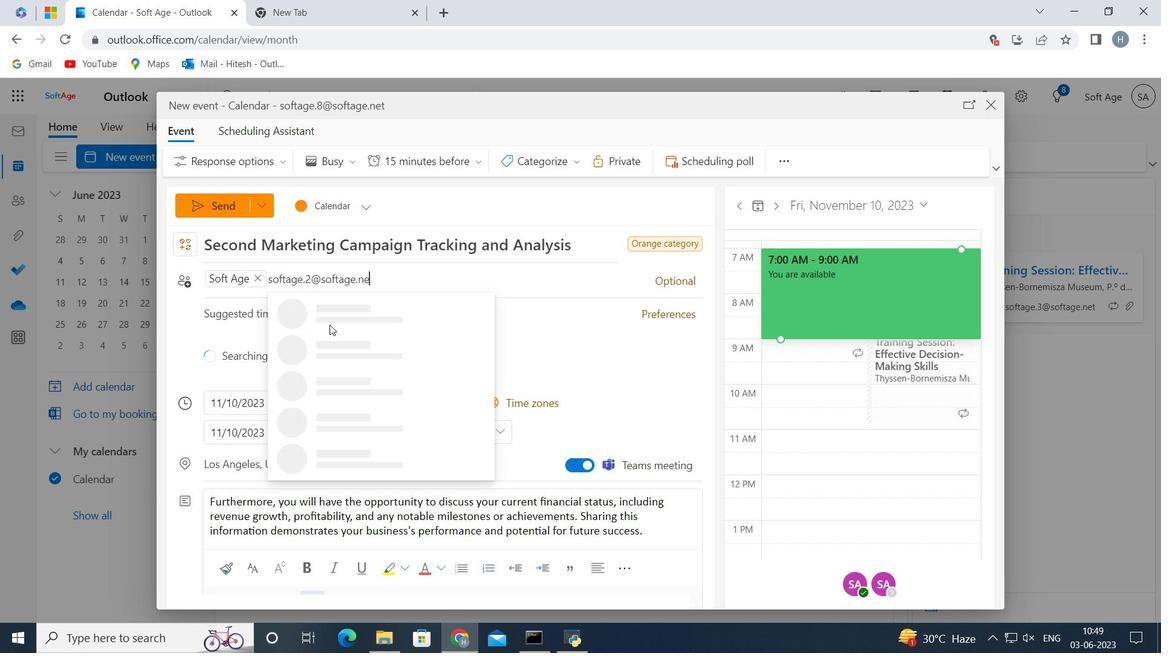 
Action: Mouse moved to (341, 312)
Screenshot: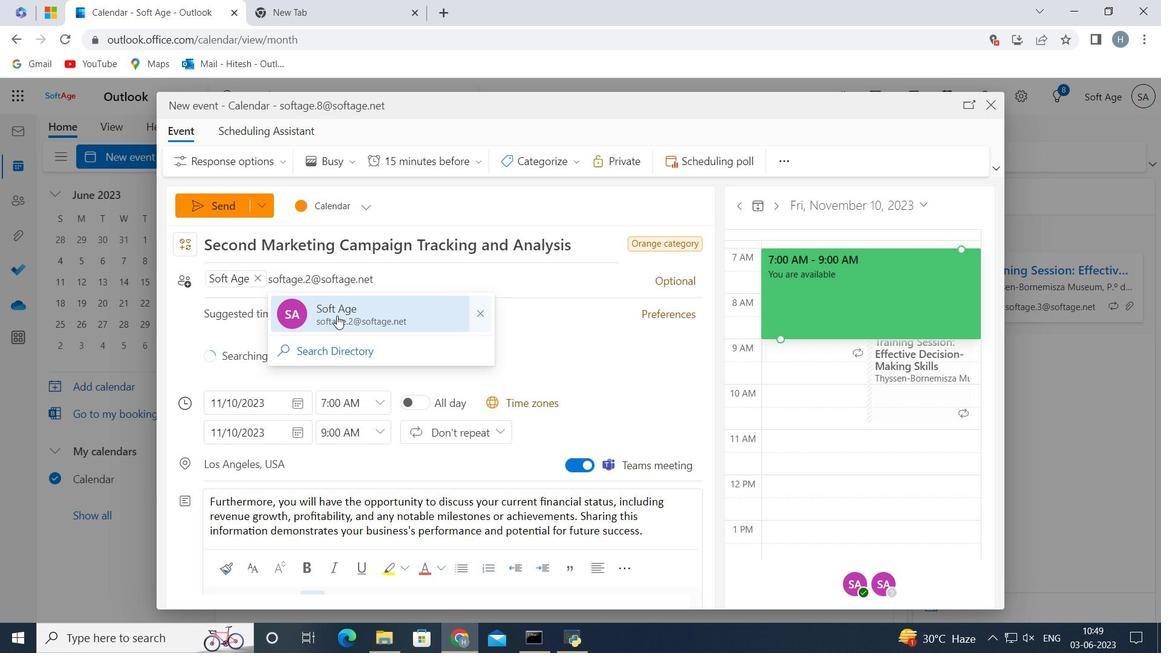 
Action: Mouse pressed left at (341, 312)
Screenshot: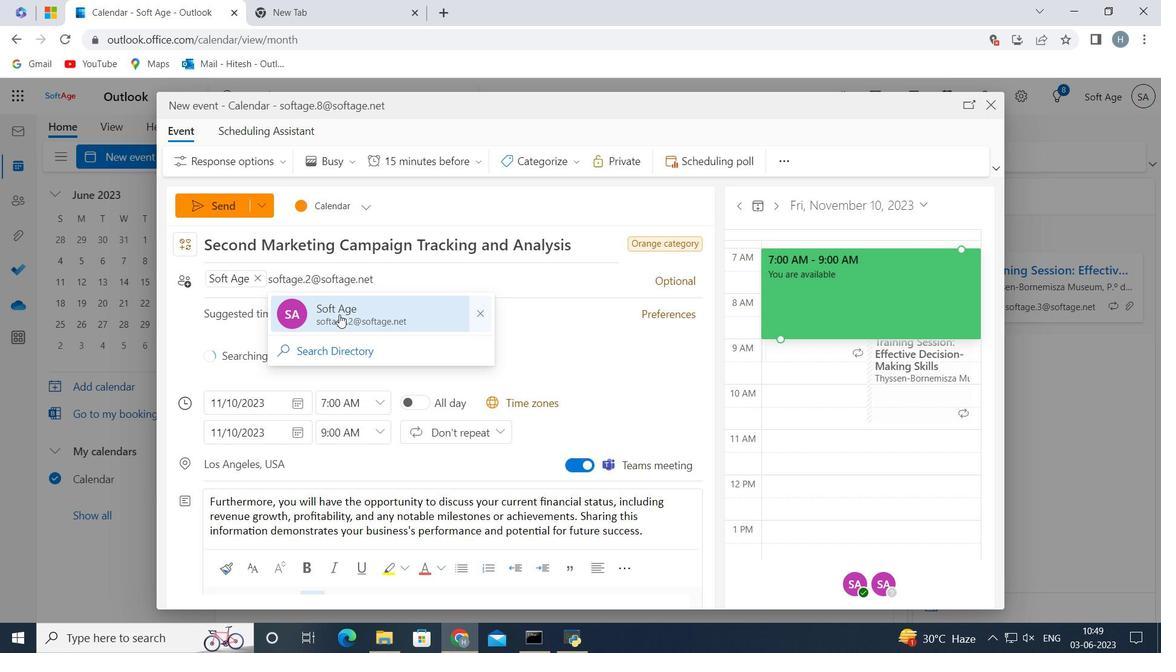 
Action: Mouse moved to (475, 162)
Screenshot: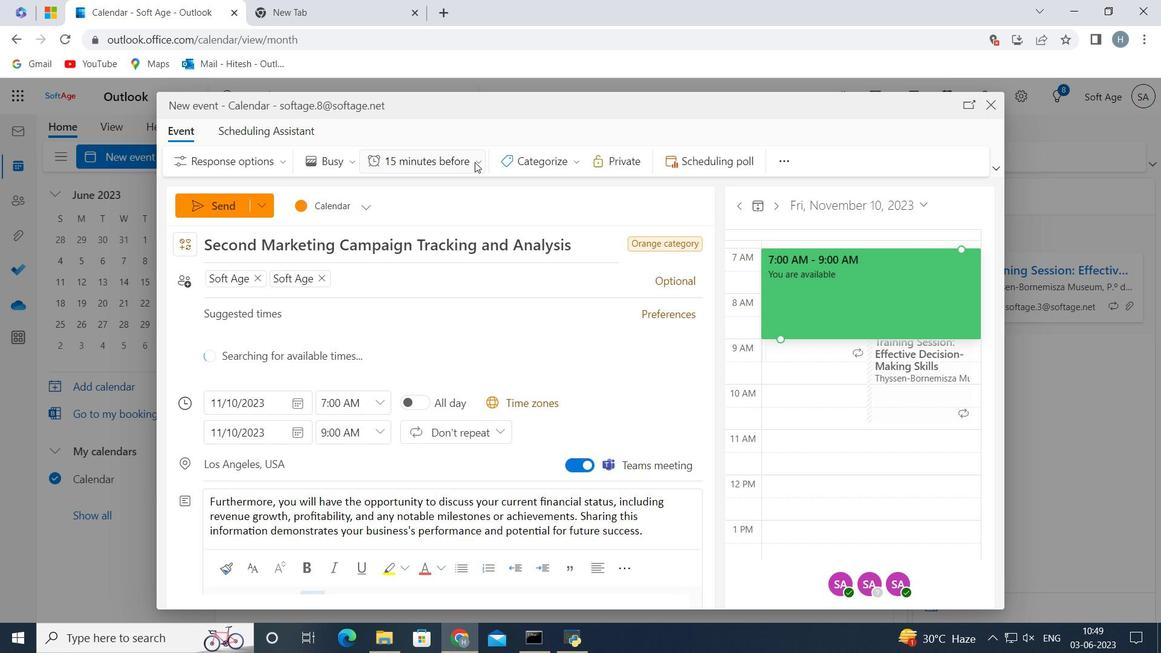 
Action: Mouse pressed left at (475, 162)
Screenshot: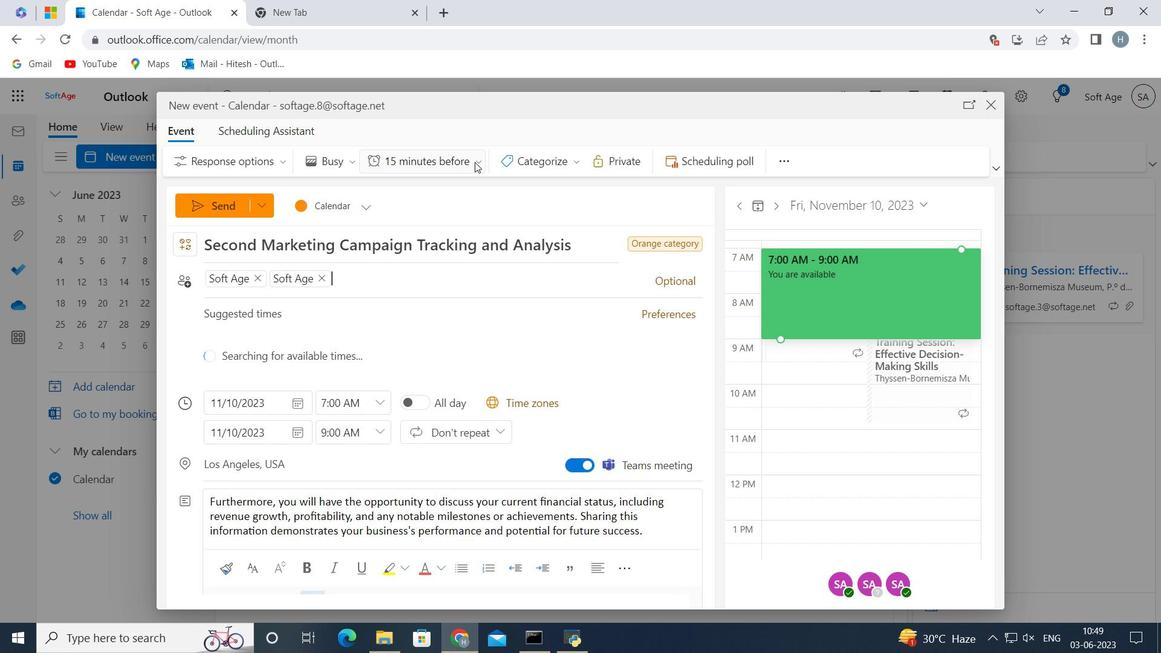 
Action: Mouse moved to (456, 225)
Screenshot: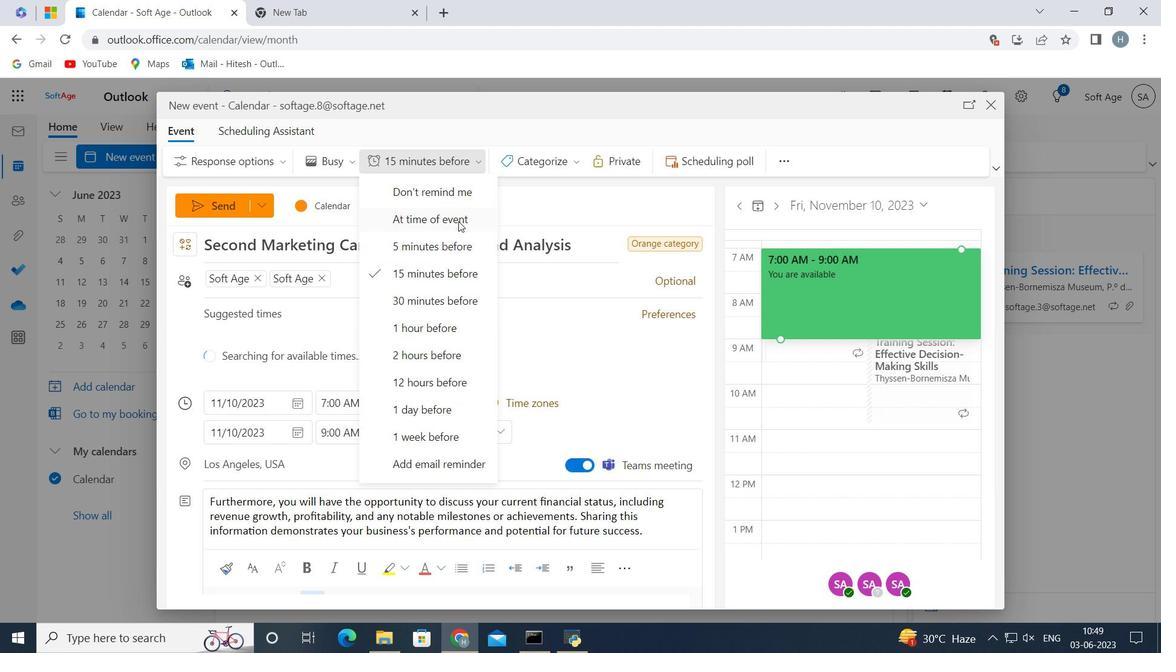 
Action: Mouse pressed left at (456, 225)
Screenshot: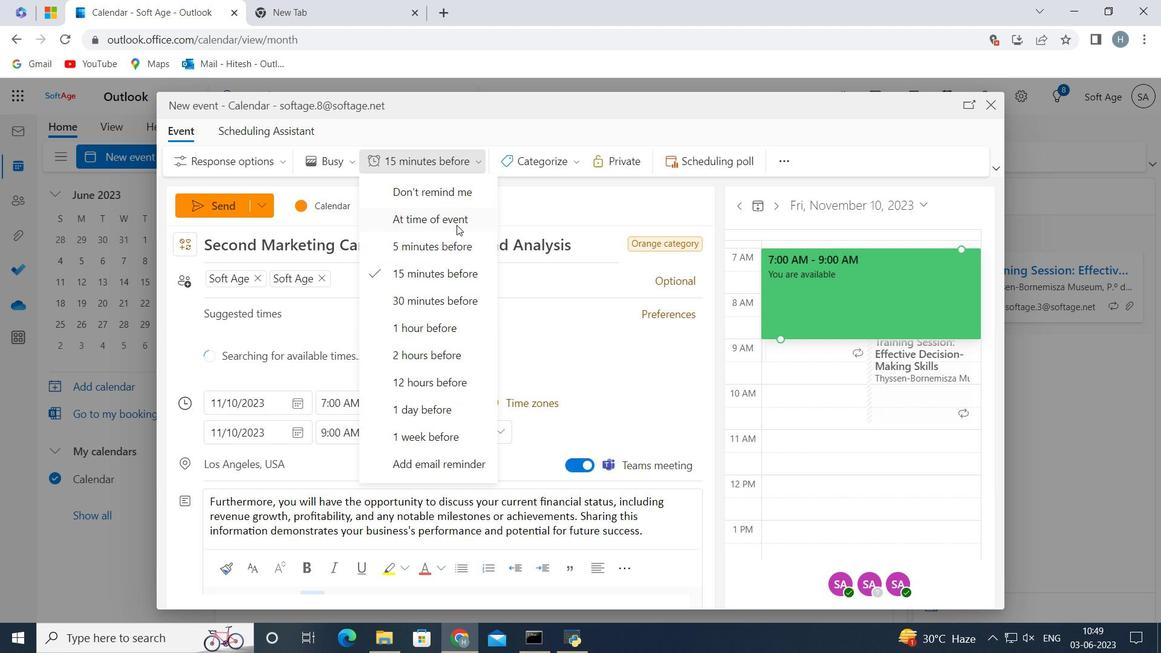 
Action: Mouse moved to (533, 304)
Screenshot: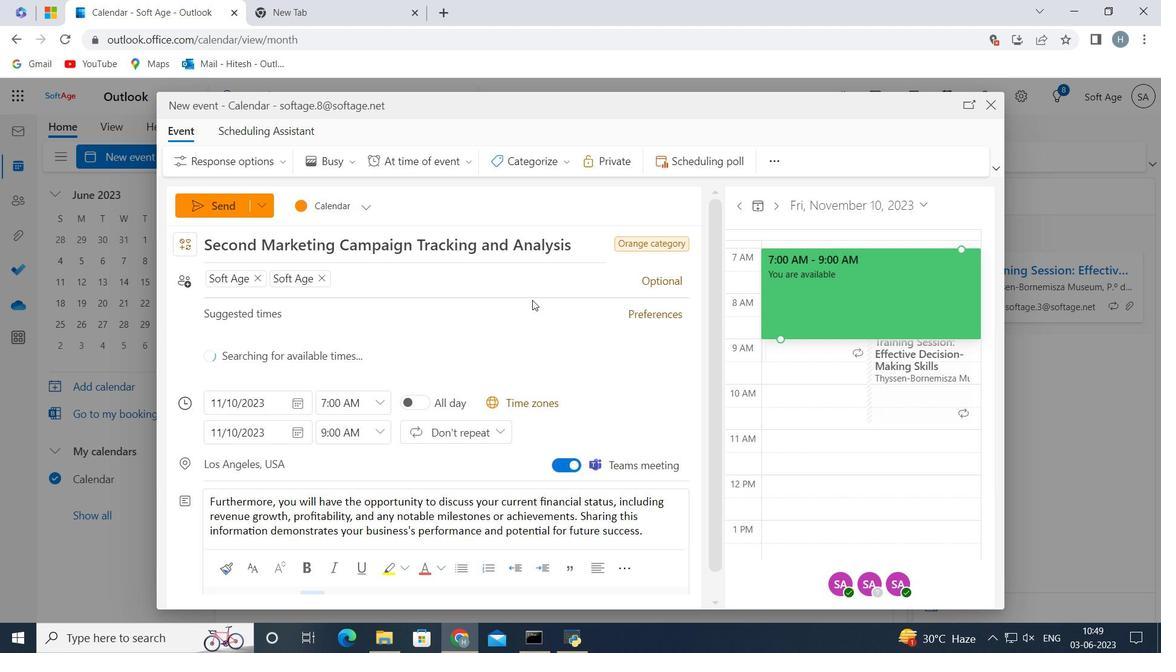 
